 Task: Search one way flight ticket for 3 adults, 3 children in business from Eagle/vail: Eagle County Regional Airport to Gillette: Gillette Campbell County Airport on 5-1-2023. Number of bags: 4 checked bags. Price is upto 108000. Outbound departure time preference is 19:30.
Action: Mouse moved to (199, 177)
Screenshot: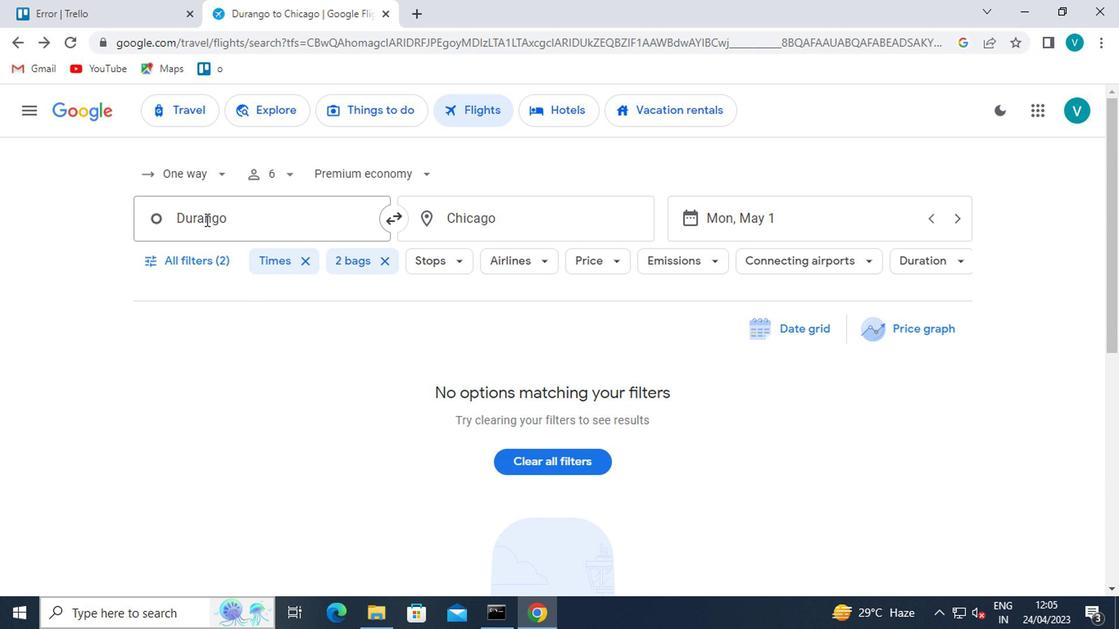 
Action: Mouse pressed left at (199, 177)
Screenshot: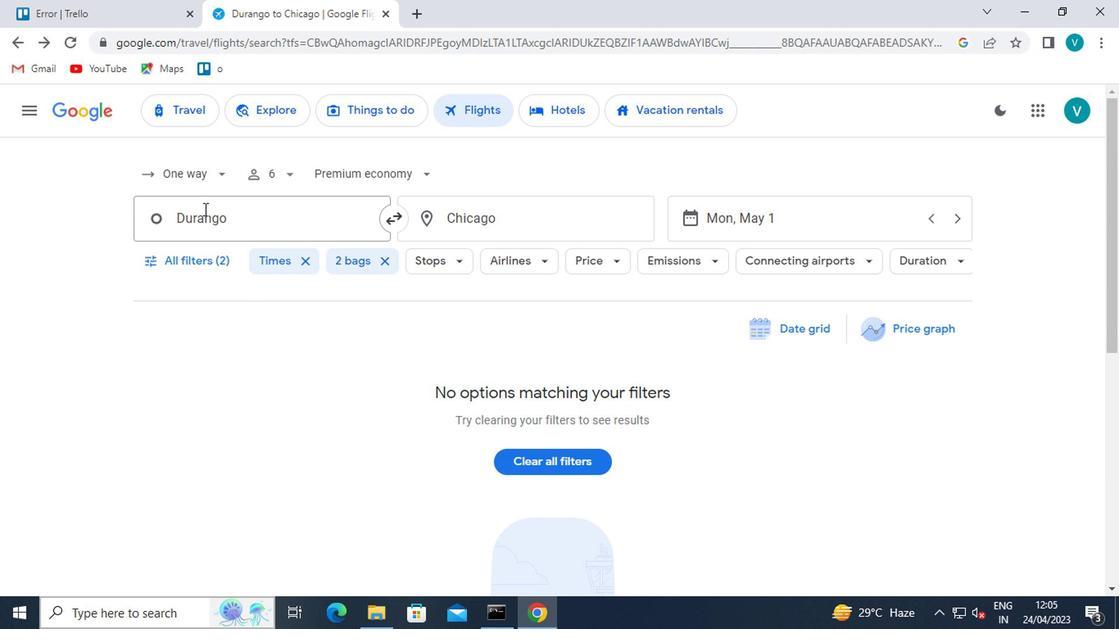 
Action: Mouse moved to (218, 246)
Screenshot: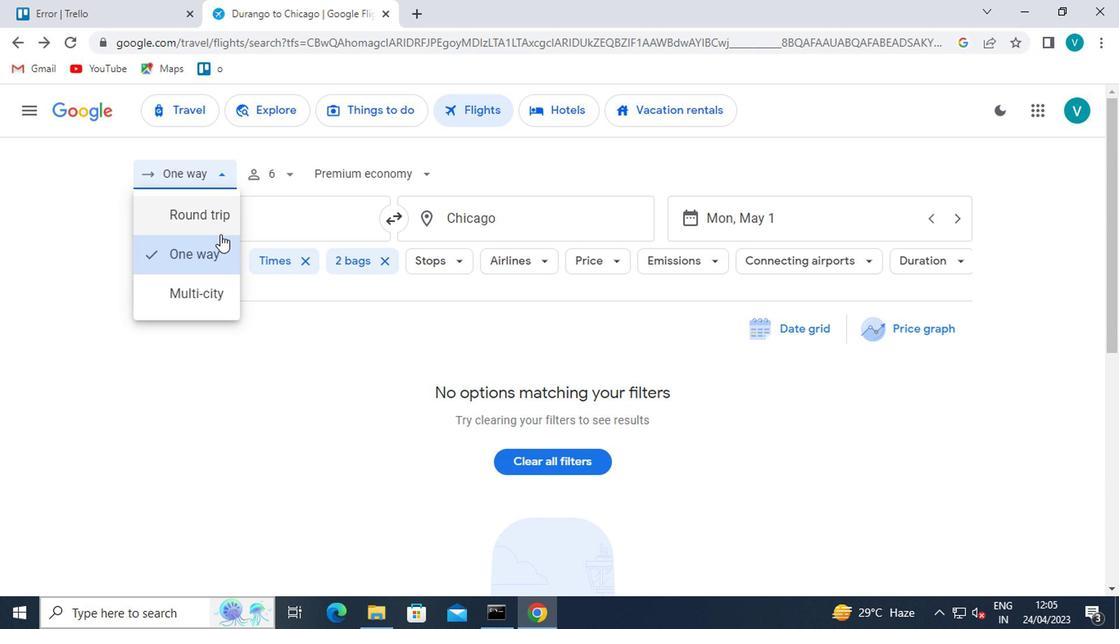 
Action: Mouse pressed left at (218, 246)
Screenshot: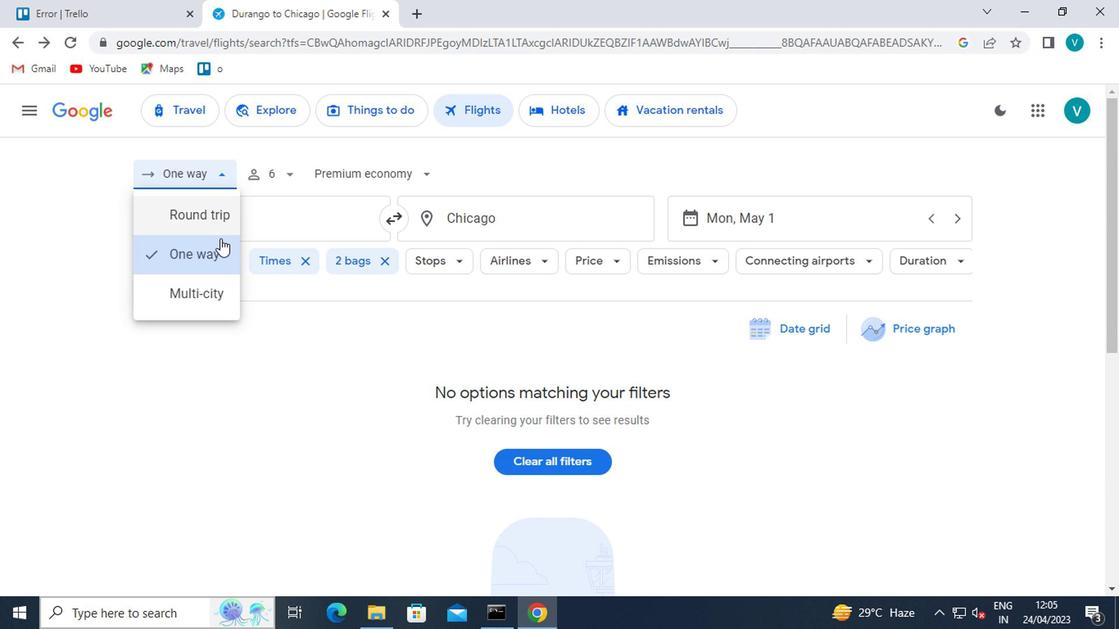 
Action: Mouse moved to (275, 170)
Screenshot: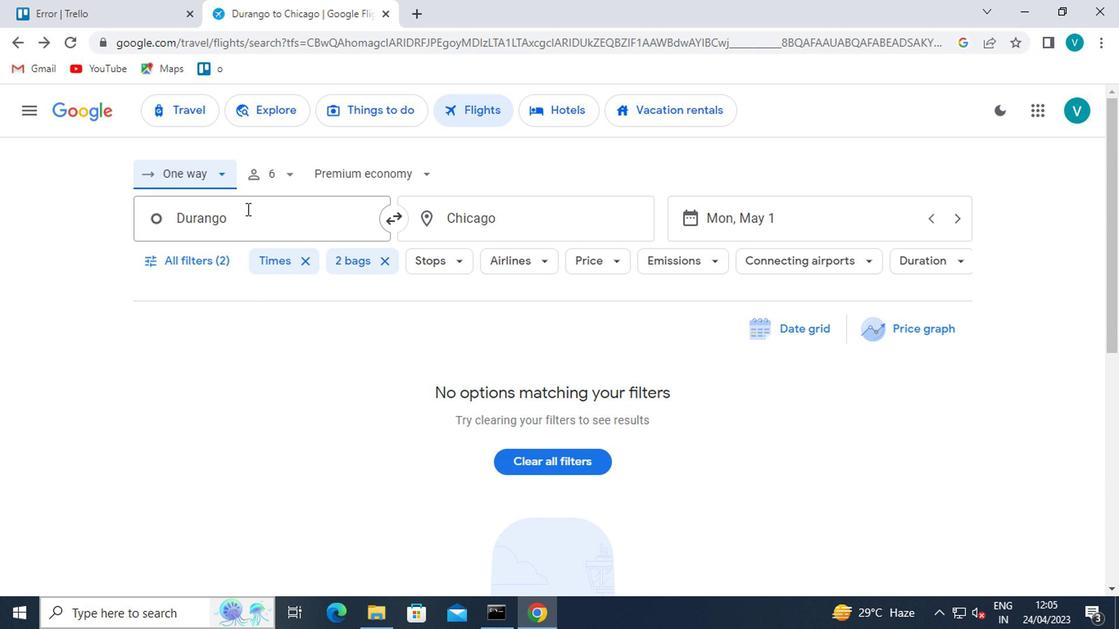 
Action: Mouse pressed left at (275, 170)
Screenshot: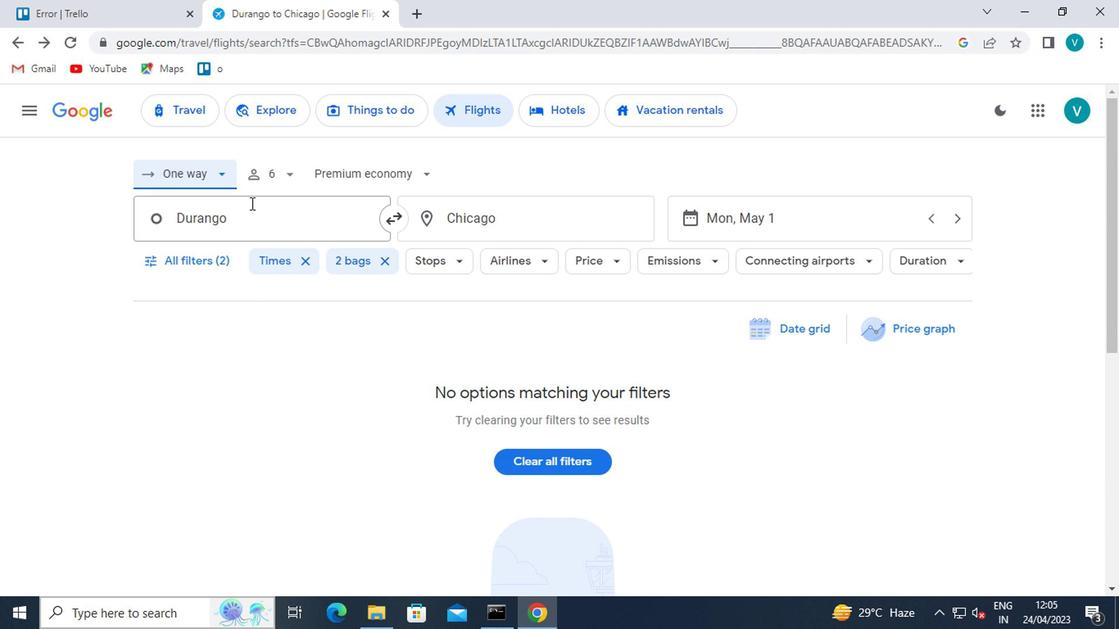 
Action: Mouse moved to (351, 212)
Screenshot: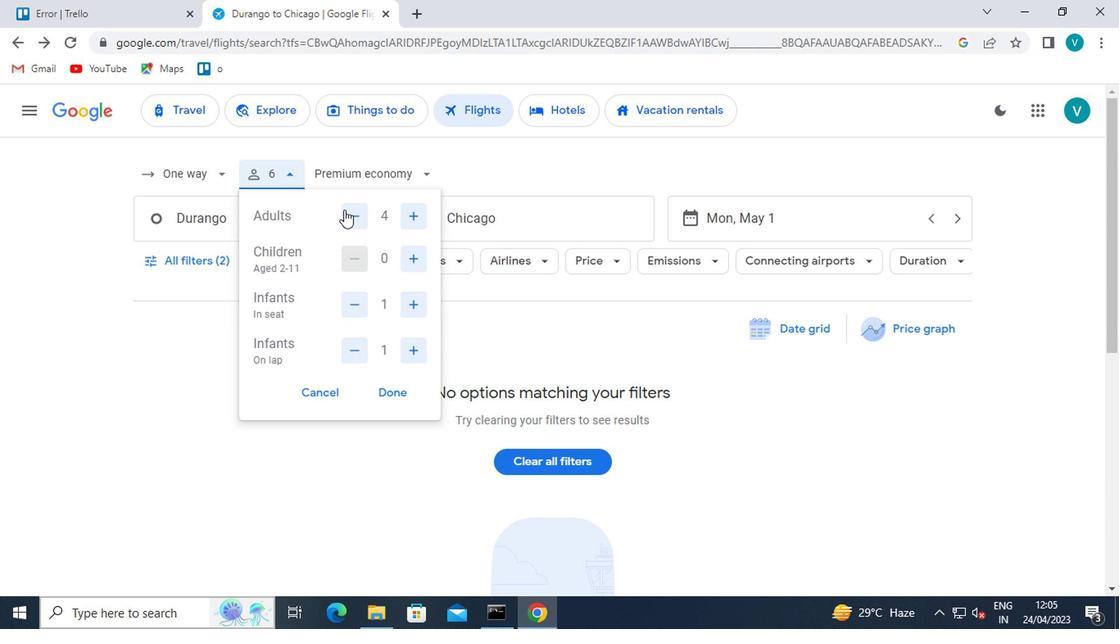 
Action: Mouse pressed left at (351, 212)
Screenshot: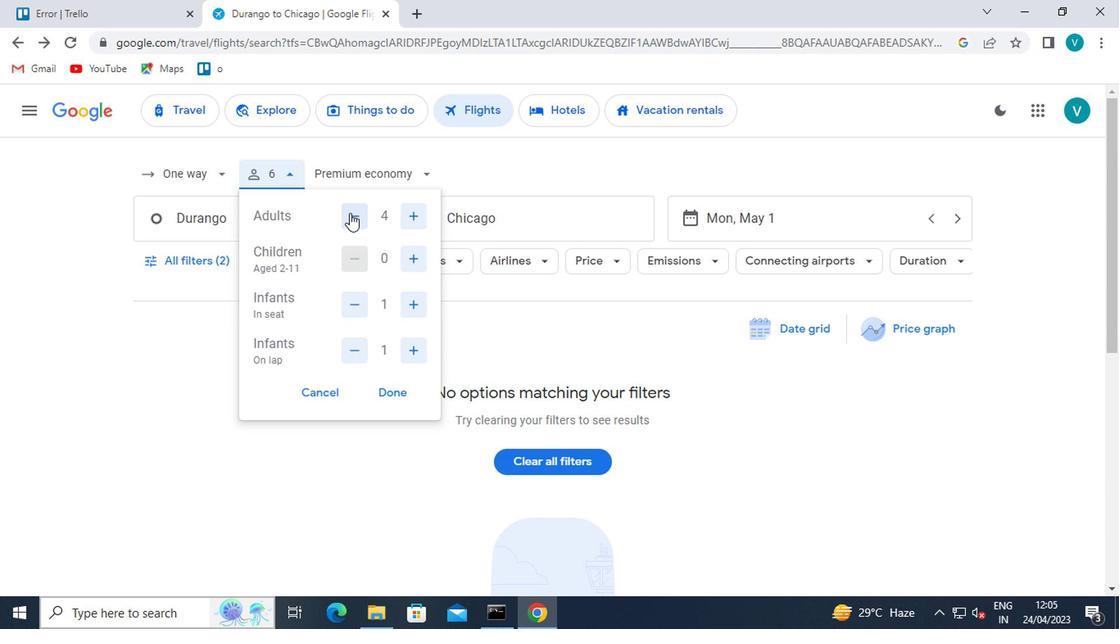 
Action: Mouse moved to (409, 255)
Screenshot: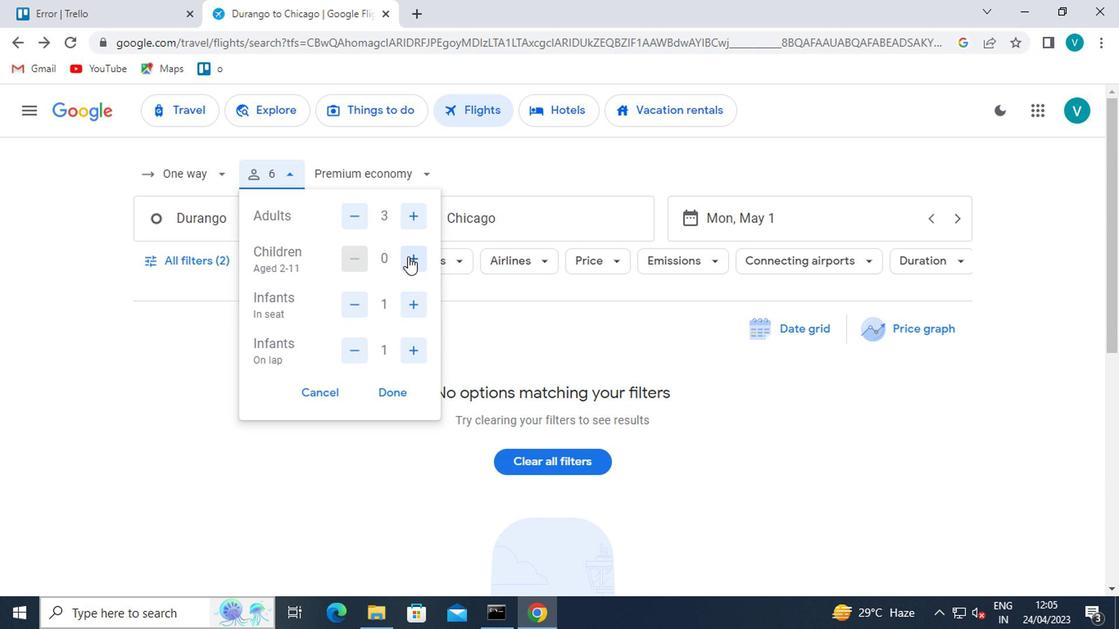 
Action: Mouse pressed left at (409, 255)
Screenshot: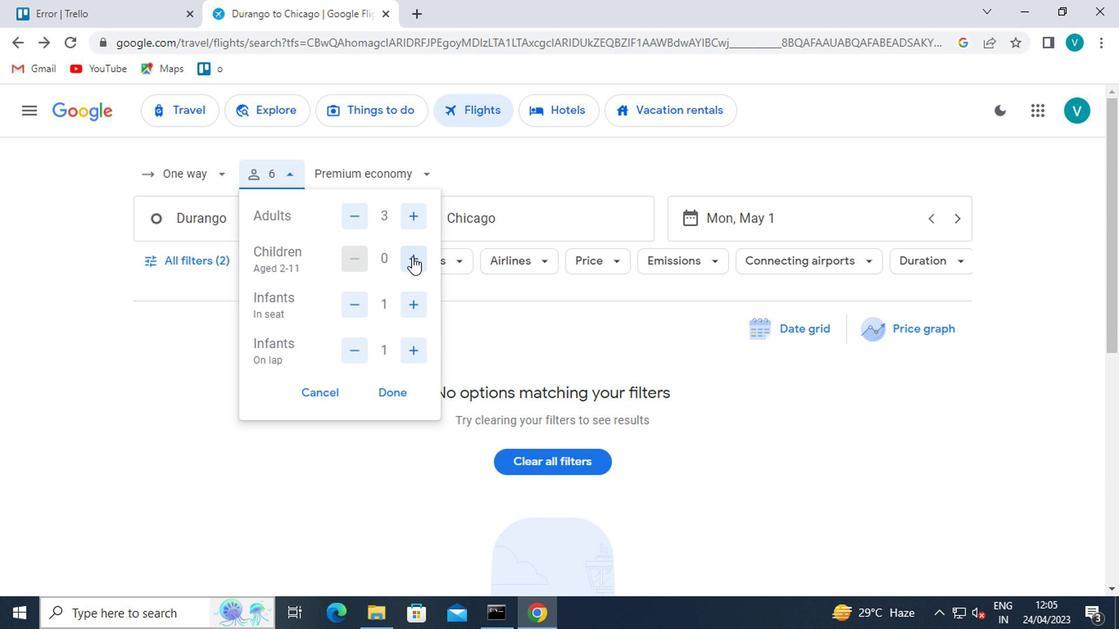 
Action: Mouse pressed left at (409, 255)
Screenshot: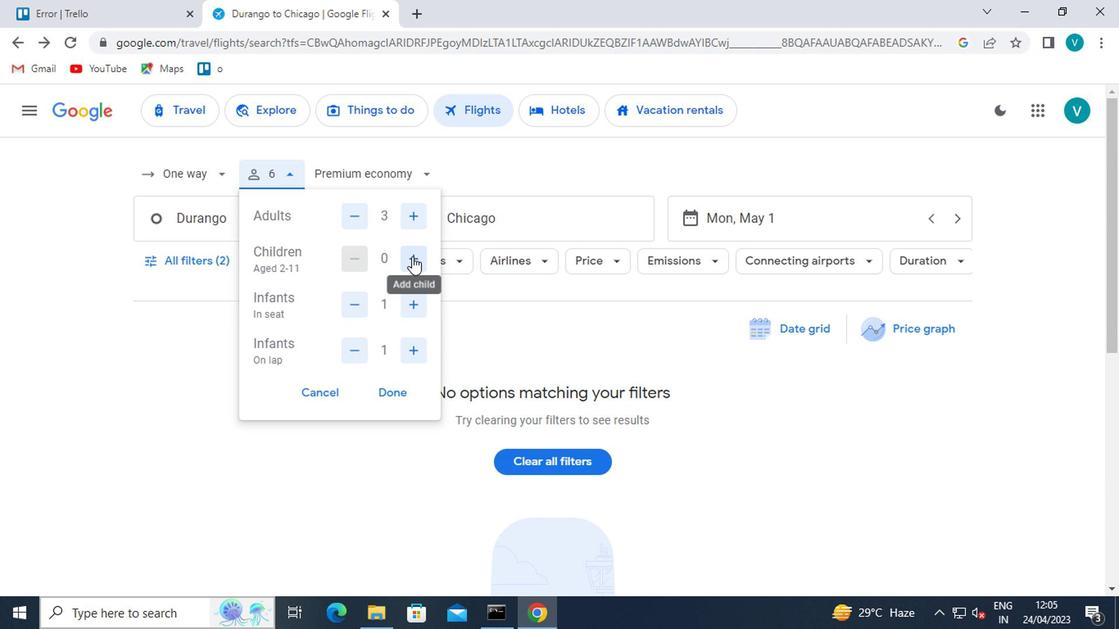 
Action: Mouse pressed left at (409, 255)
Screenshot: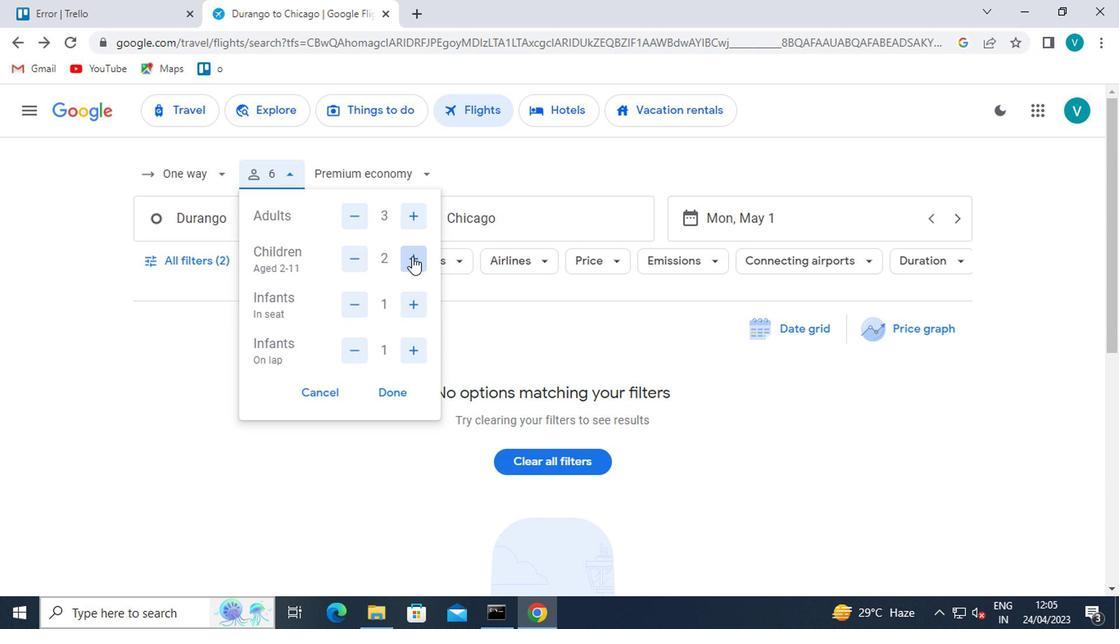 
Action: Mouse moved to (351, 304)
Screenshot: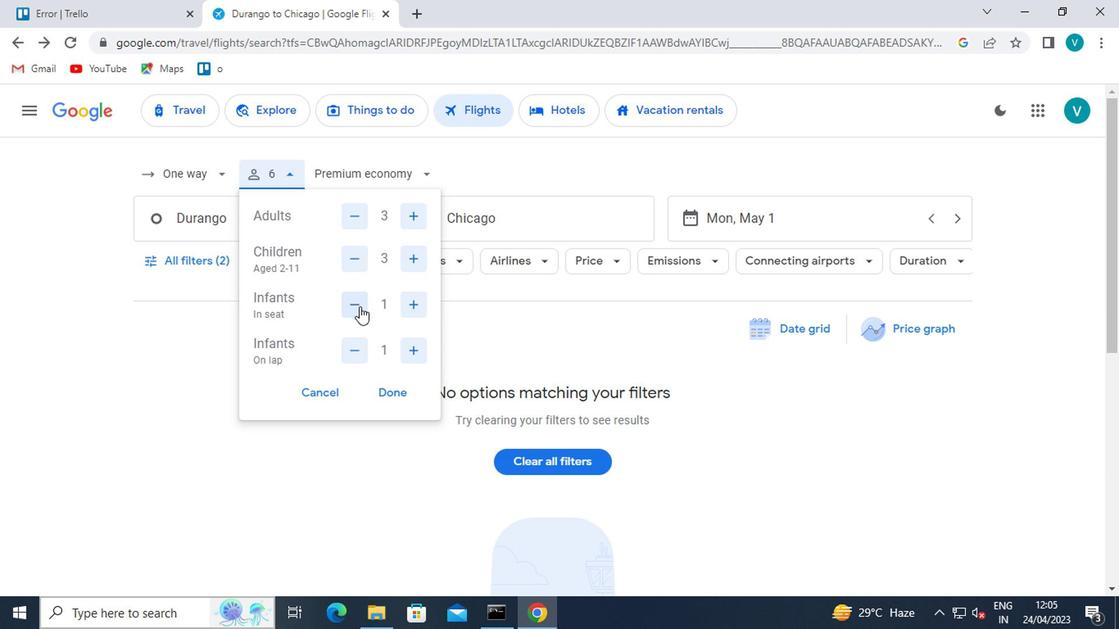 
Action: Mouse pressed left at (351, 304)
Screenshot: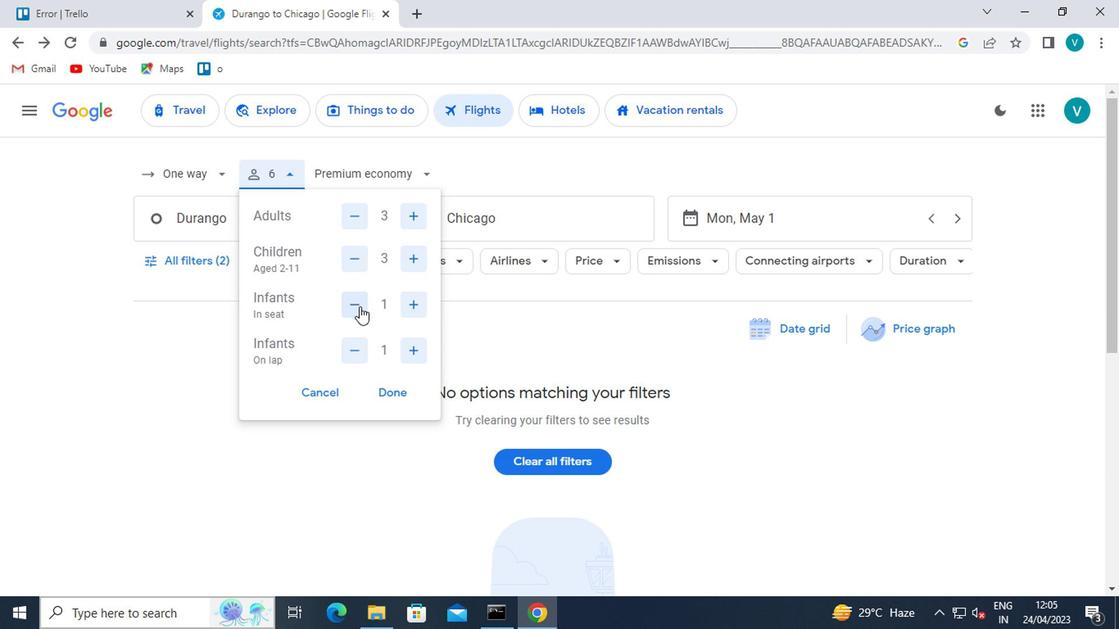 
Action: Mouse moved to (354, 352)
Screenshot: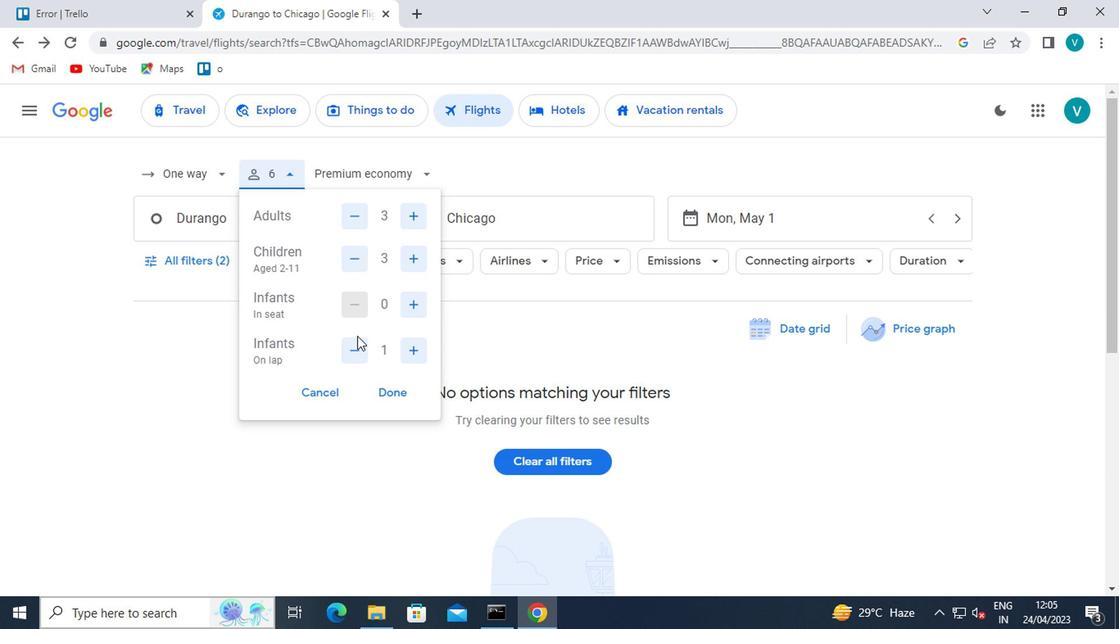 
Action: Mouse pressed left at (354, 352)
Screenshot: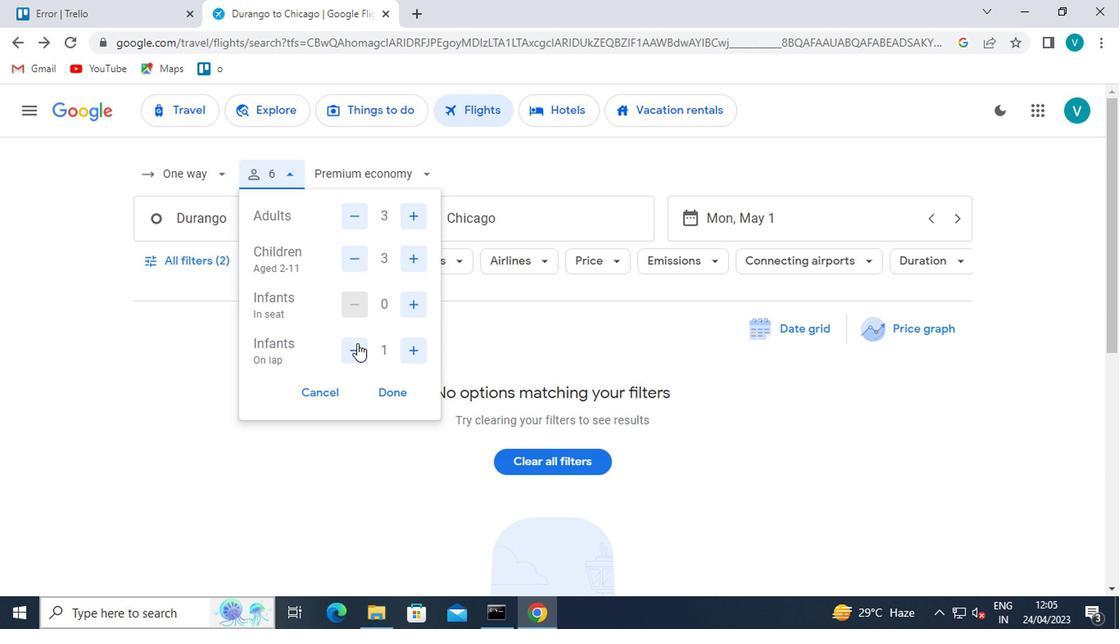 
Action: Mouse moved to (406, 184)
Screenshot: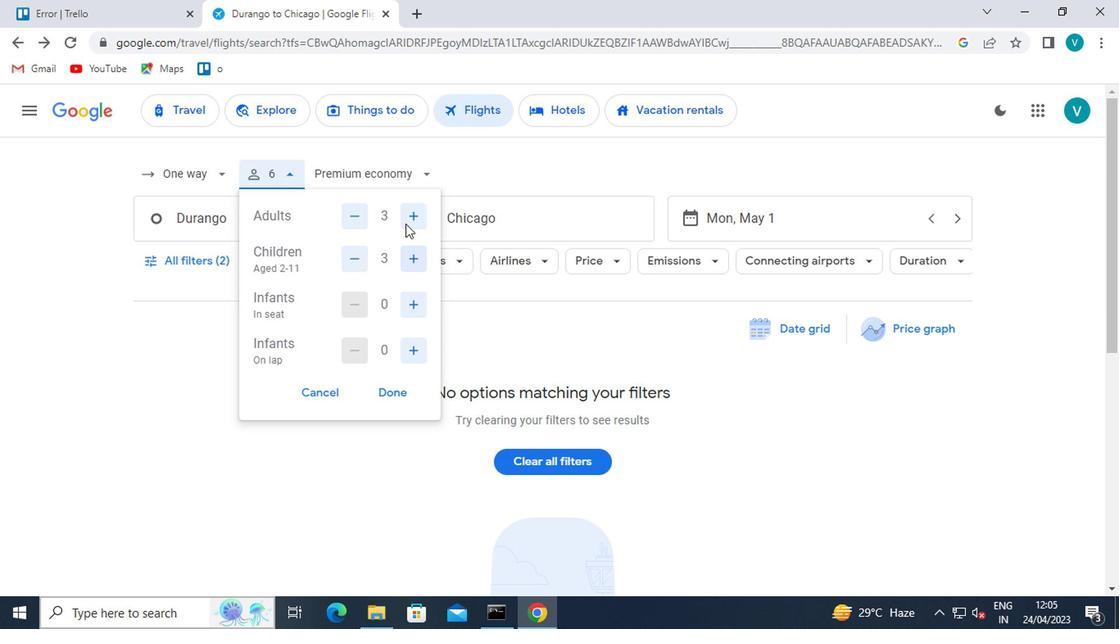 
Action: Mouse pressed left at (406, 184)
Screenshot: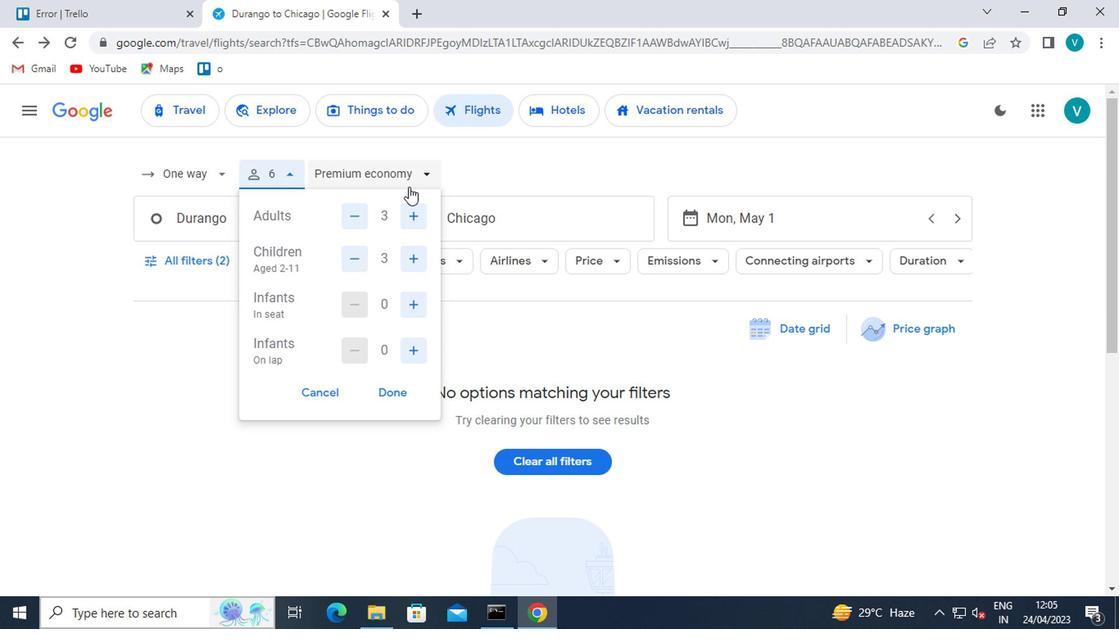 
Action: Mouse moved to (395, 289)
Screenshot: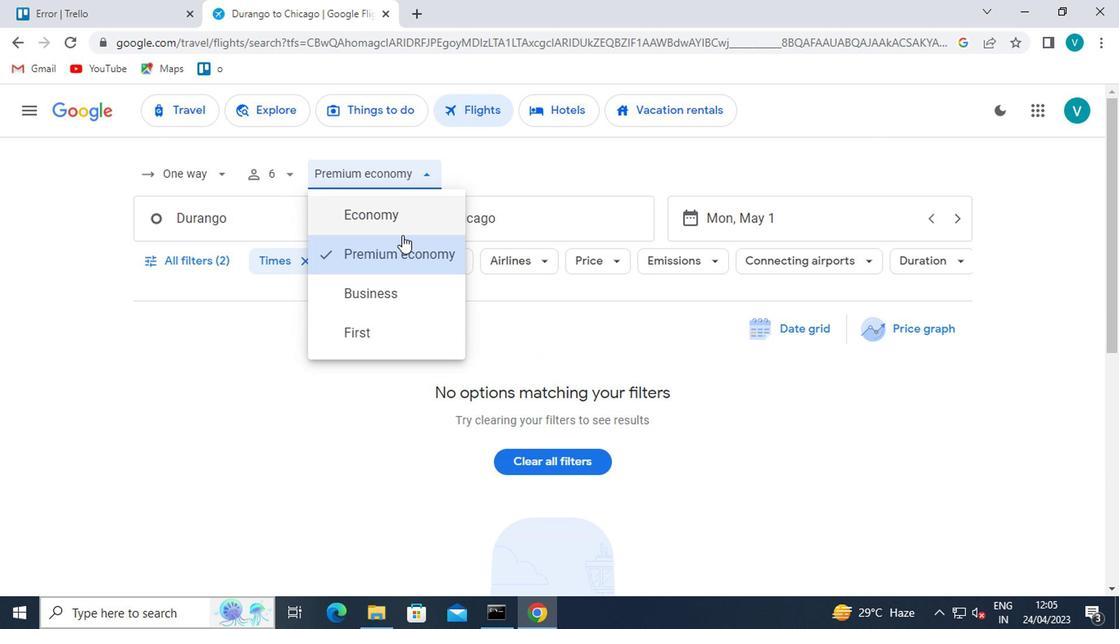 
Action: Mouse pressed left at (395, 289)
Screenshot: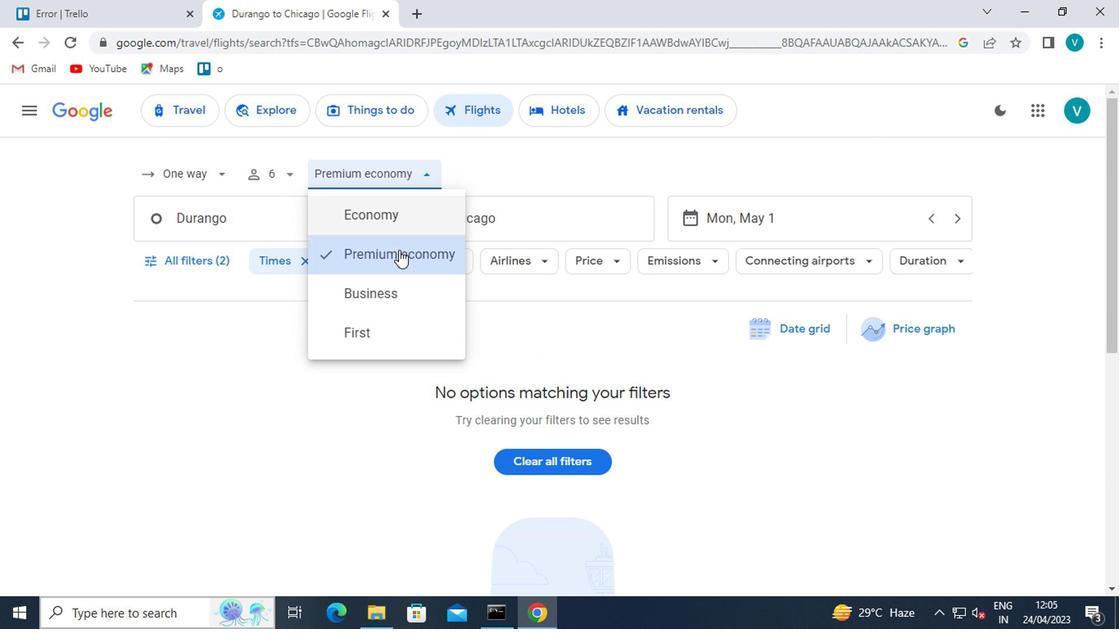 
Action: Mouse moved to (313, 234)
Screenshot: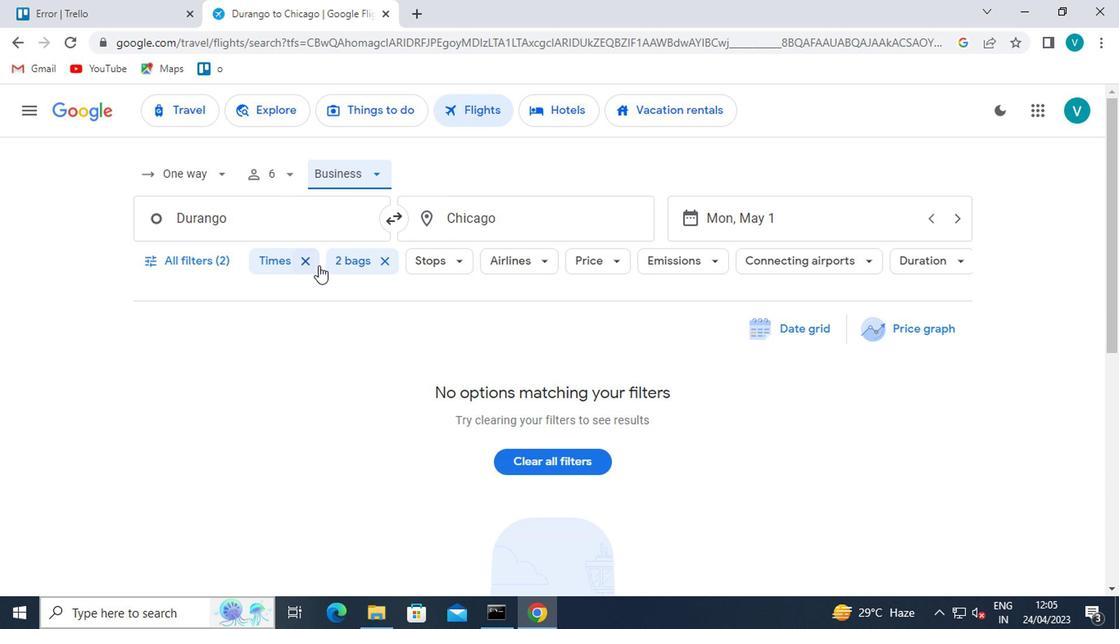 
Action: Mouse pressed left at (313, 234)
Screenshot: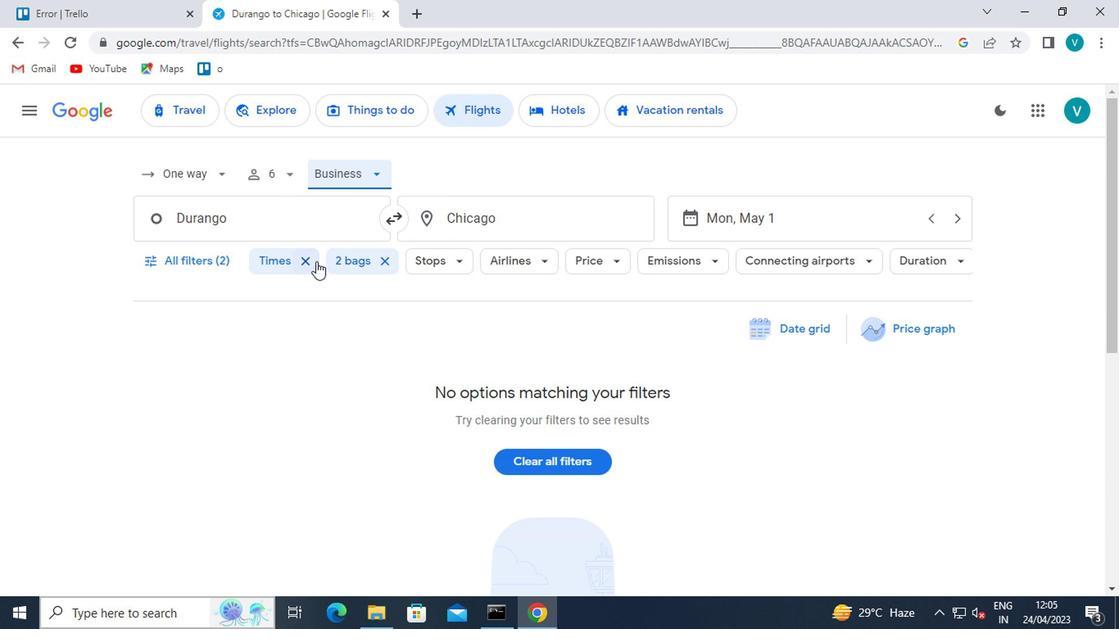 
Action: Key pressed <Key.shift>EAGLE
Screenshot: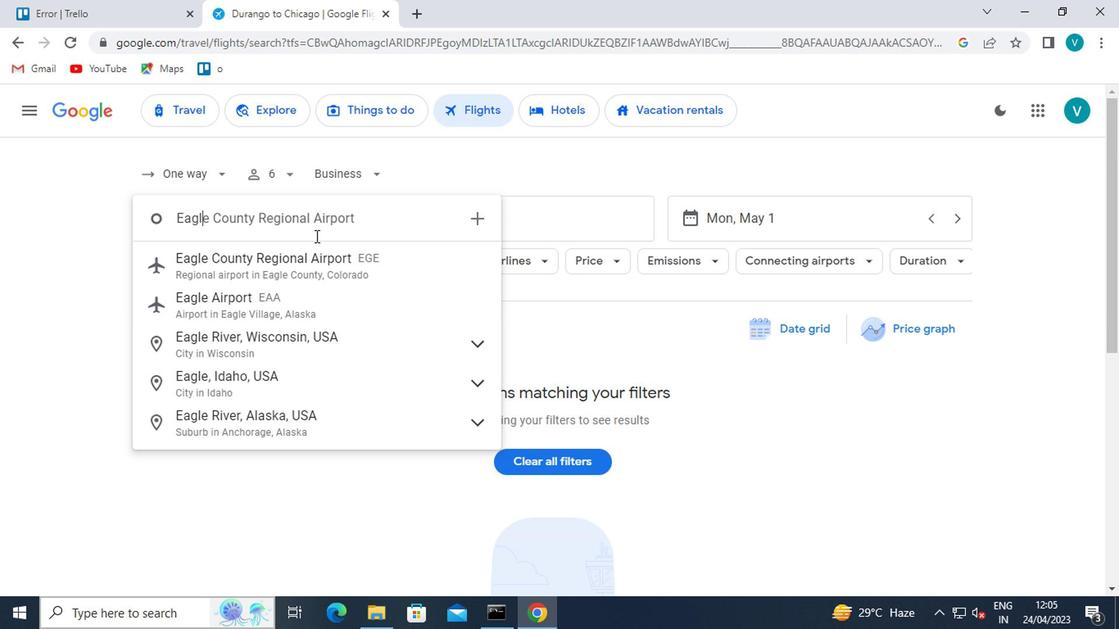 
Action: Mouse moved to (313, 264)
Screenshot: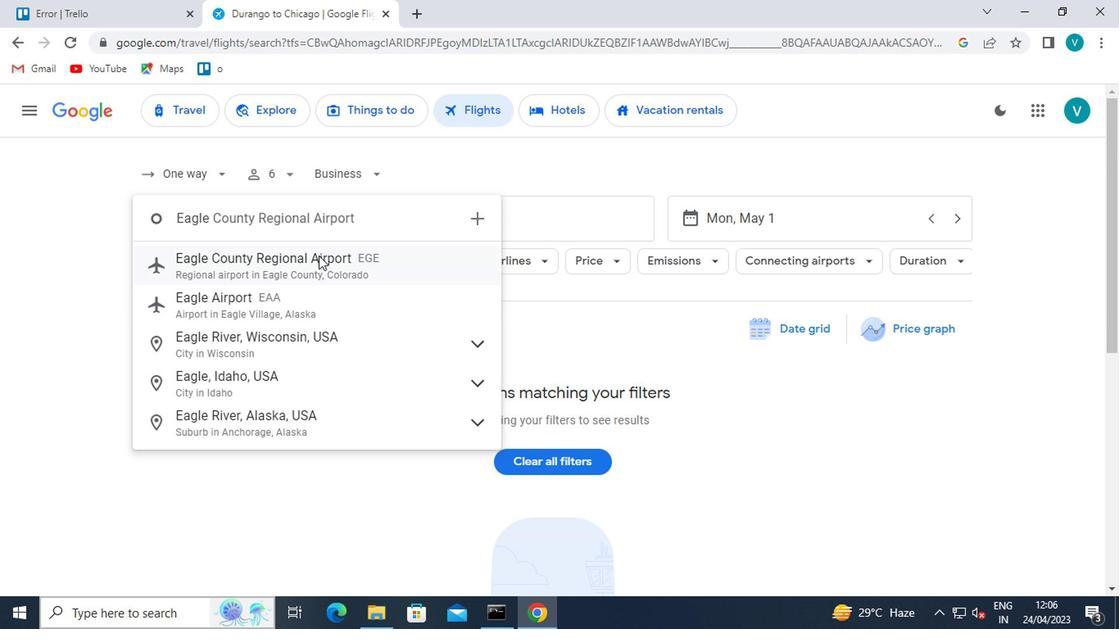 
Action: Mouse pressed left at (313, 264)
Screenshot: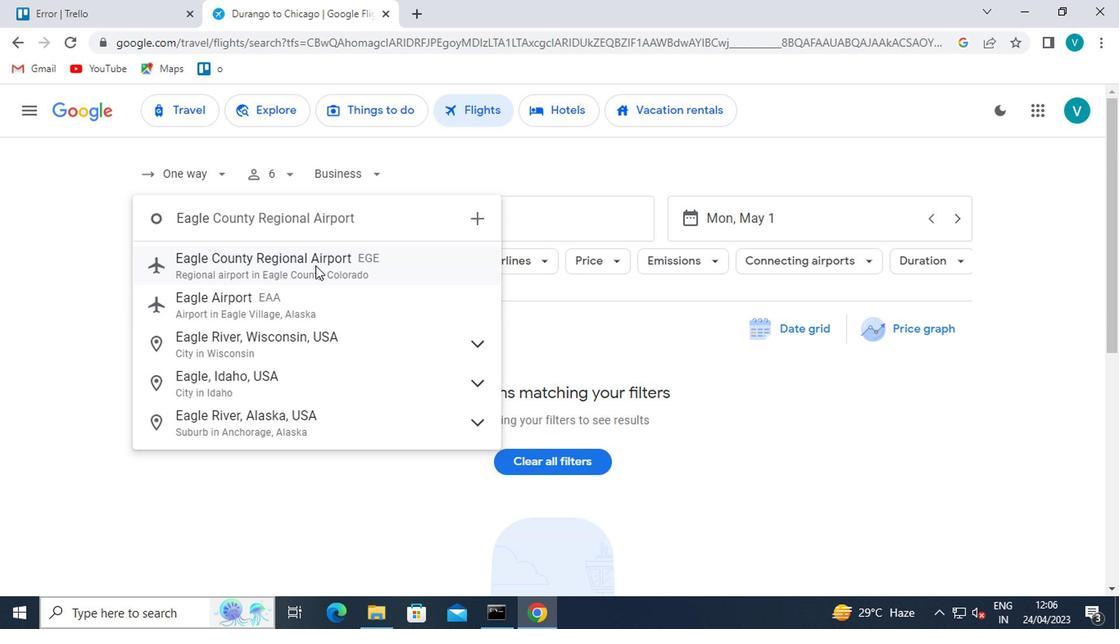 
Action: Mouse moved to (531, 218)
Screenshot: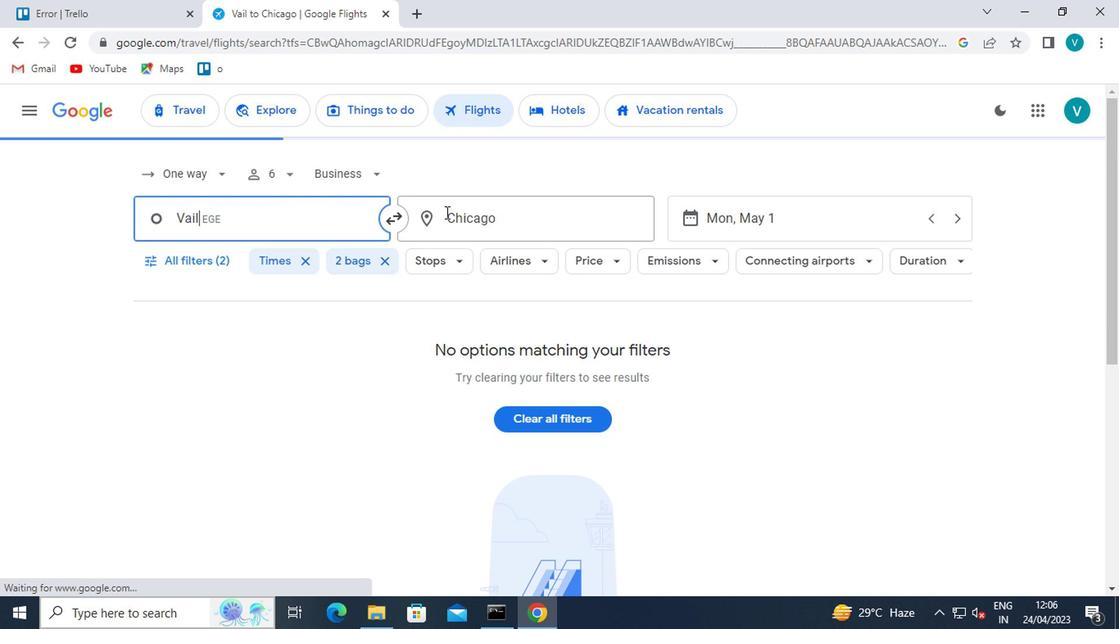 
Action: Mouse pressed left at (531, 218)
Screenshot: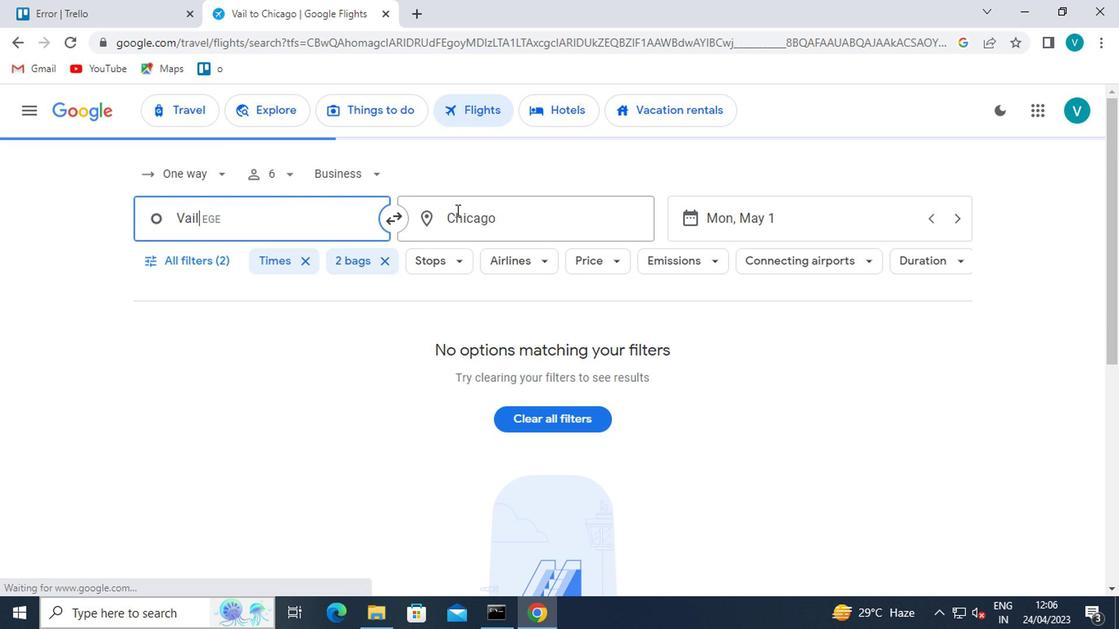 
Action: Key pressed <Key.shift>GILLETTE
Screenshot: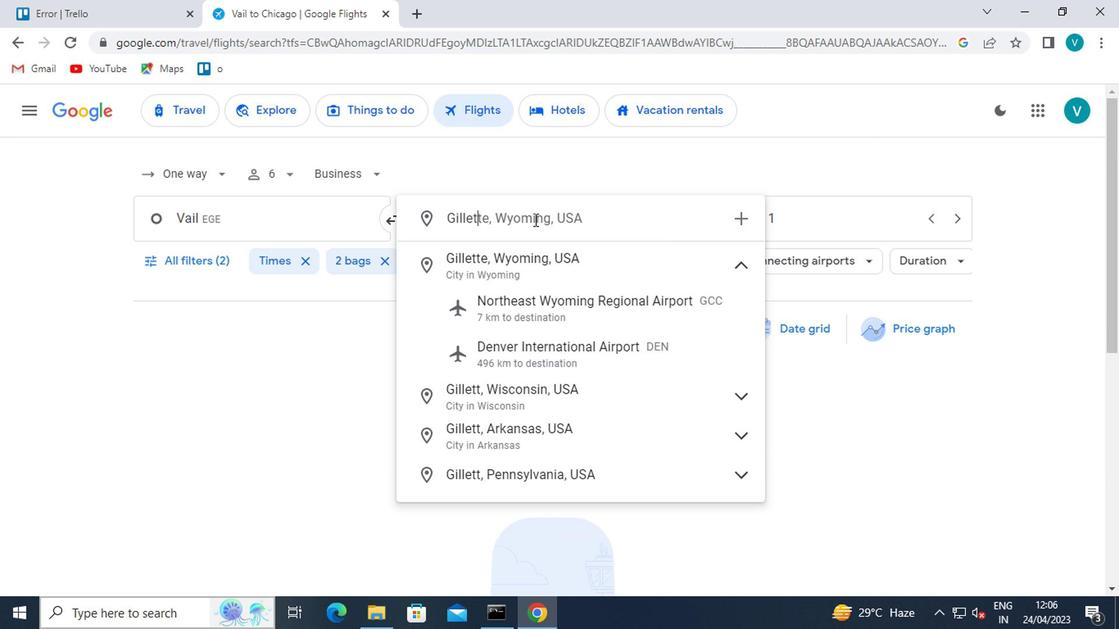 
Action: Mouse moved to (538, 224)
Screenshot: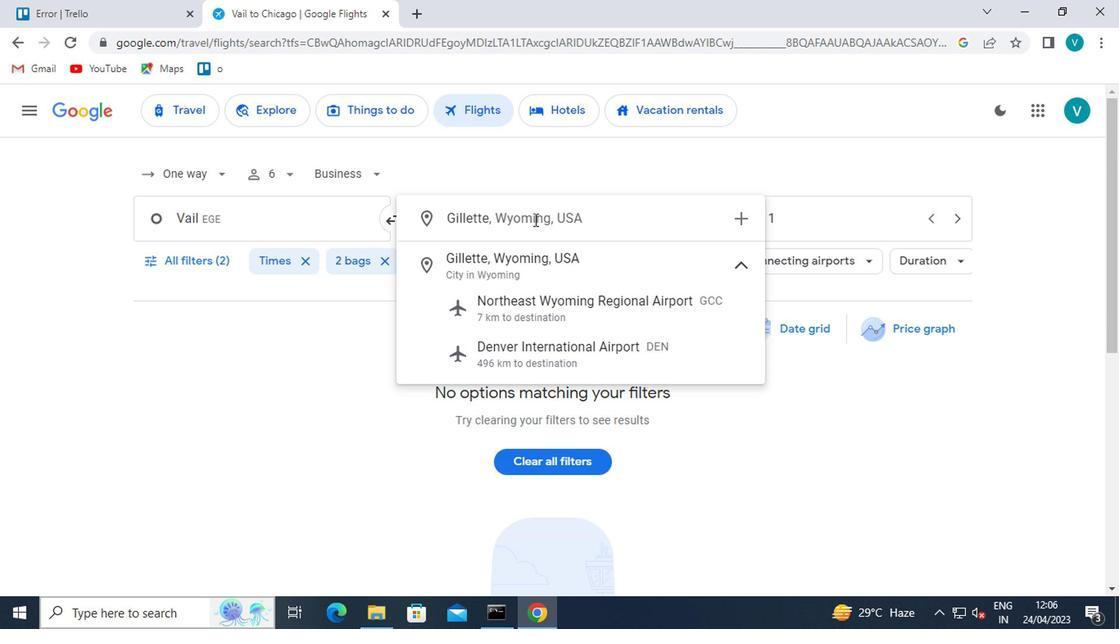 
Action: Key pressed <Key.enter>
Screenshot: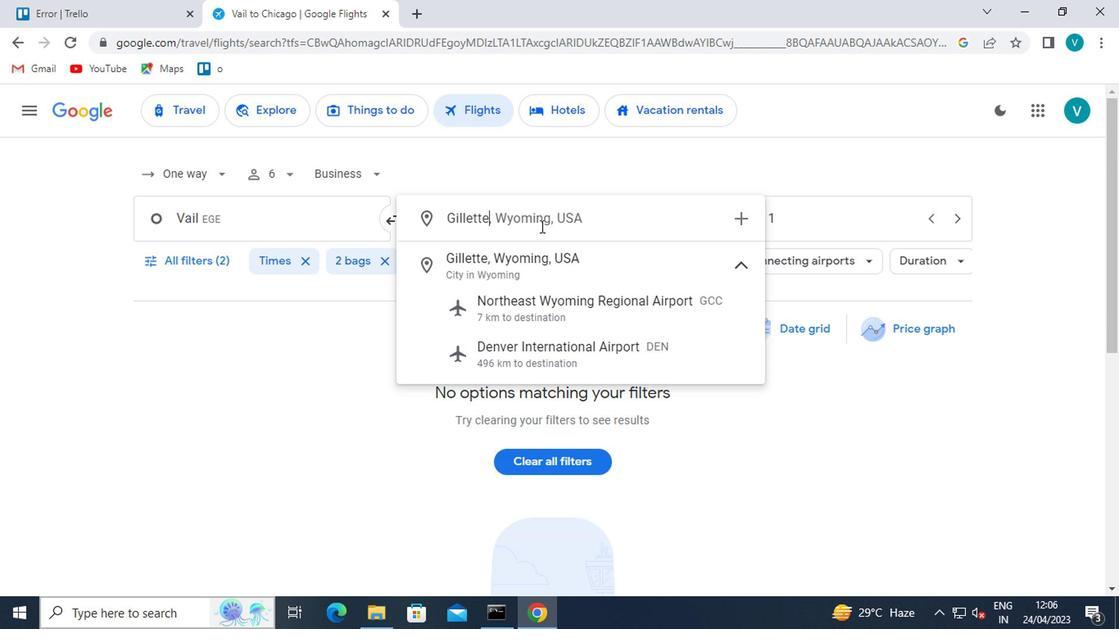 
Action: Mouse moved to (851, 239)
Screenshot: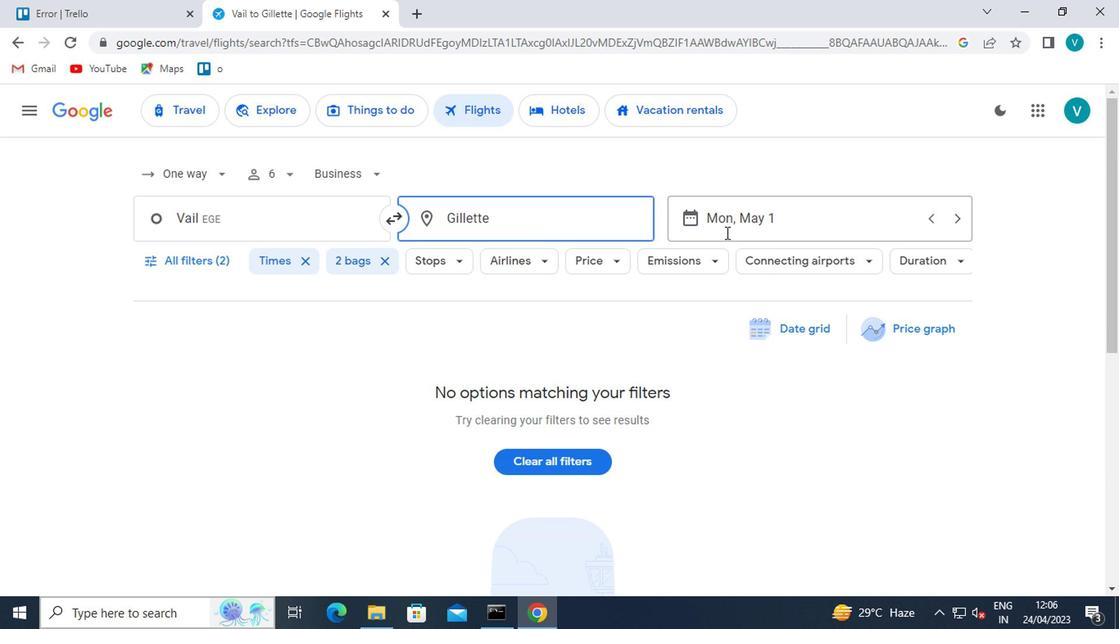 
Action: Mouse pressed left at (851, 239)
Screenshot: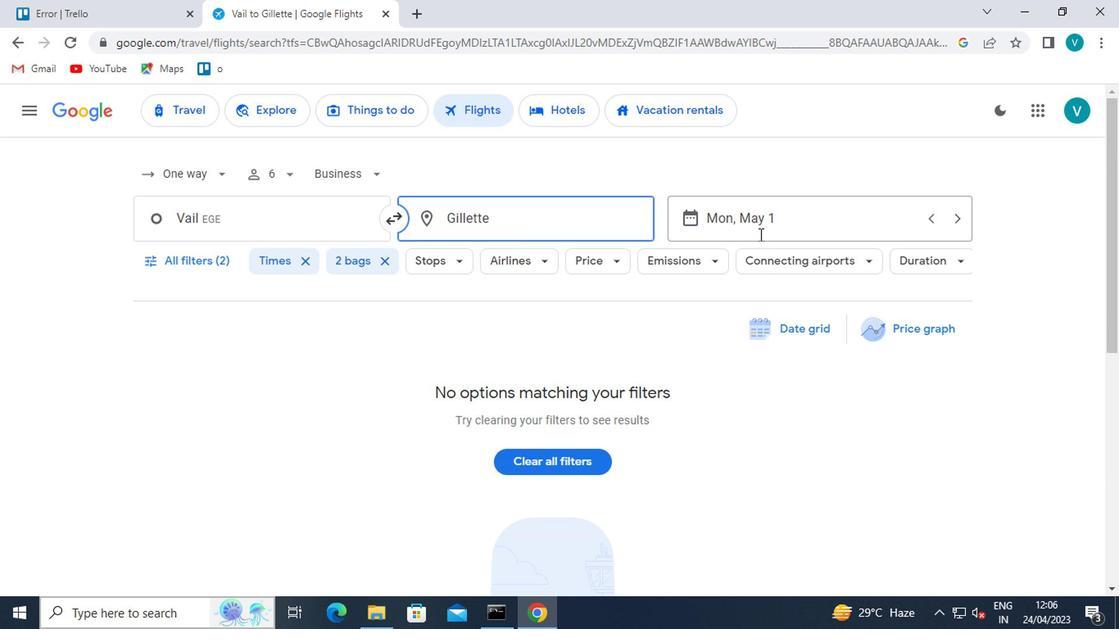 
Action: Mouse moved to (727, 292)
Screenshot: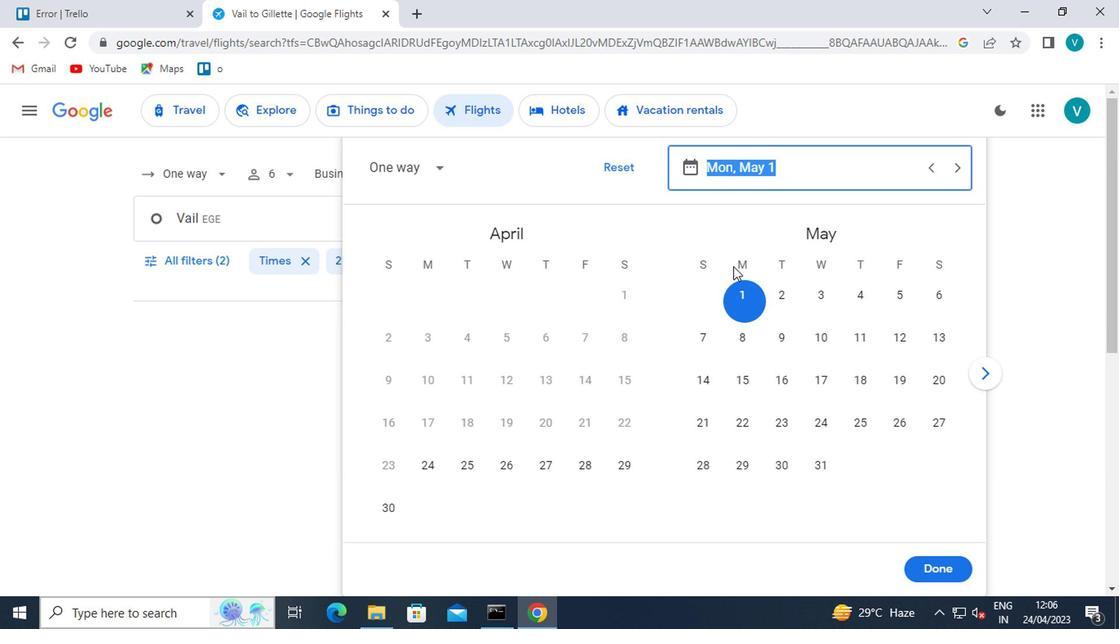 
Action: Mouse pressed left at (727, 292)
Screenshot: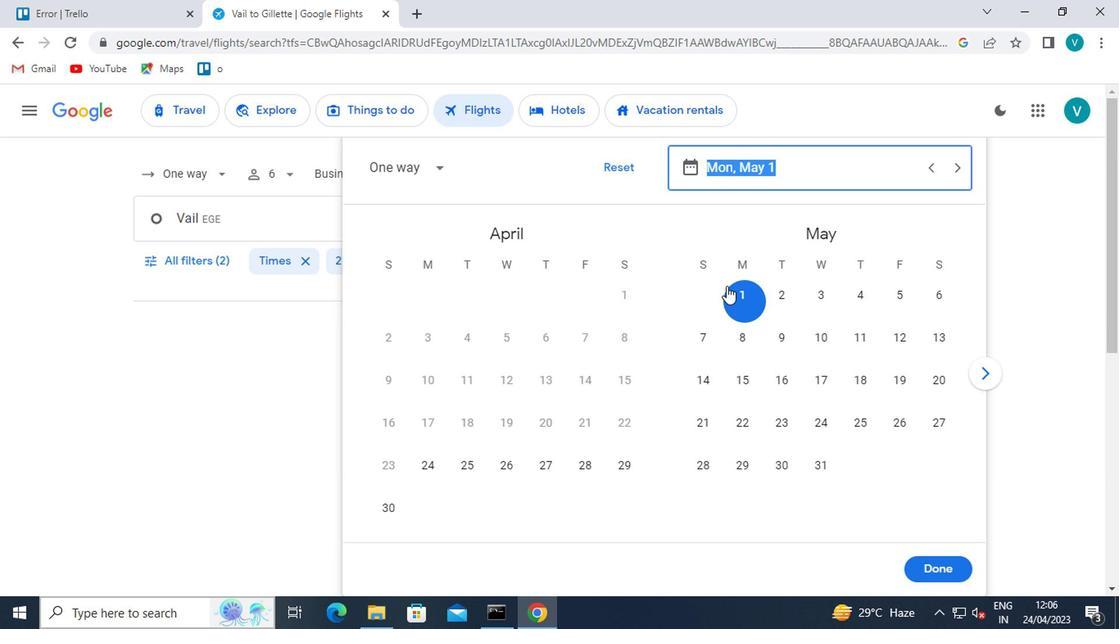 
Action: Mouse moved to (941, 577)
Screenshot: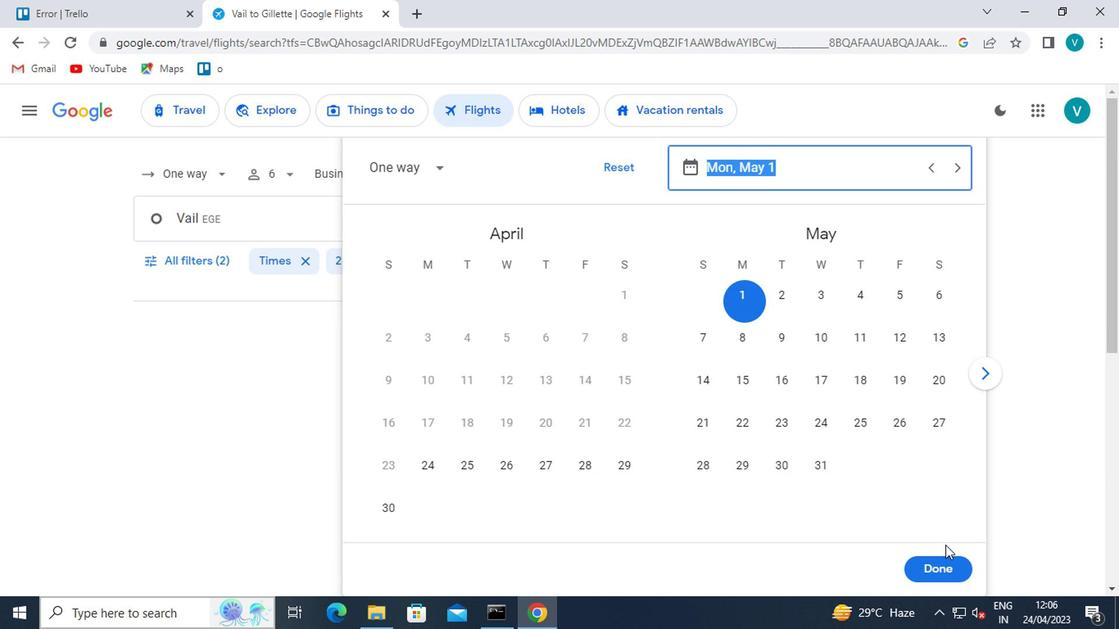 
Action: Mouse pressed left at (941, 577)
Screenshot: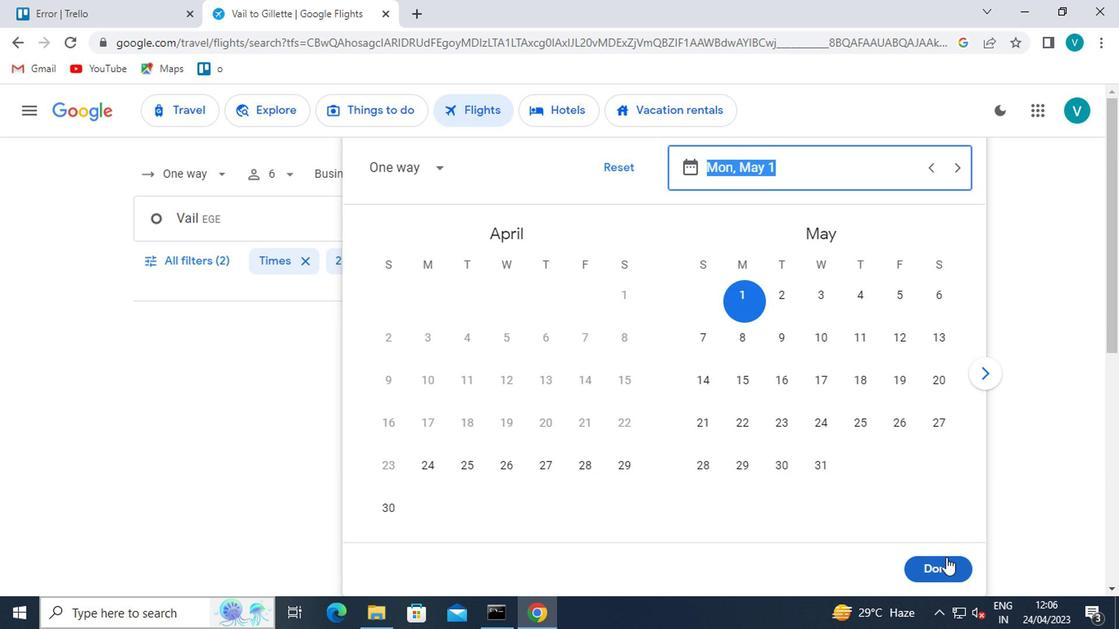 
Action: Mouse moved to (197, 258)
Screenshot: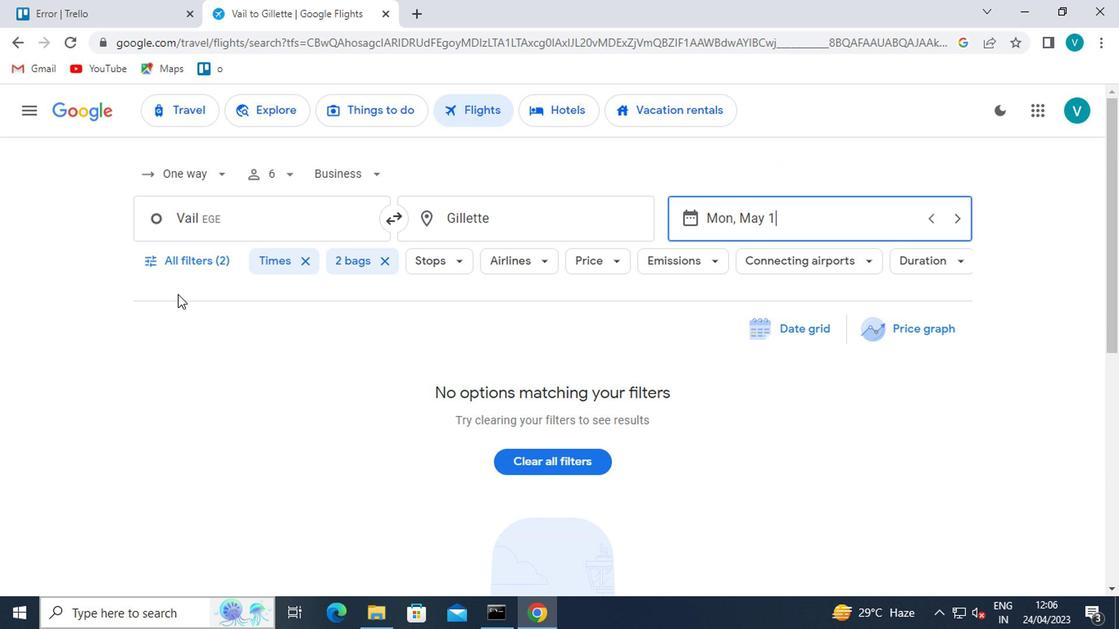
Action: Mouse pressed left at (197, 258)
Screenshot: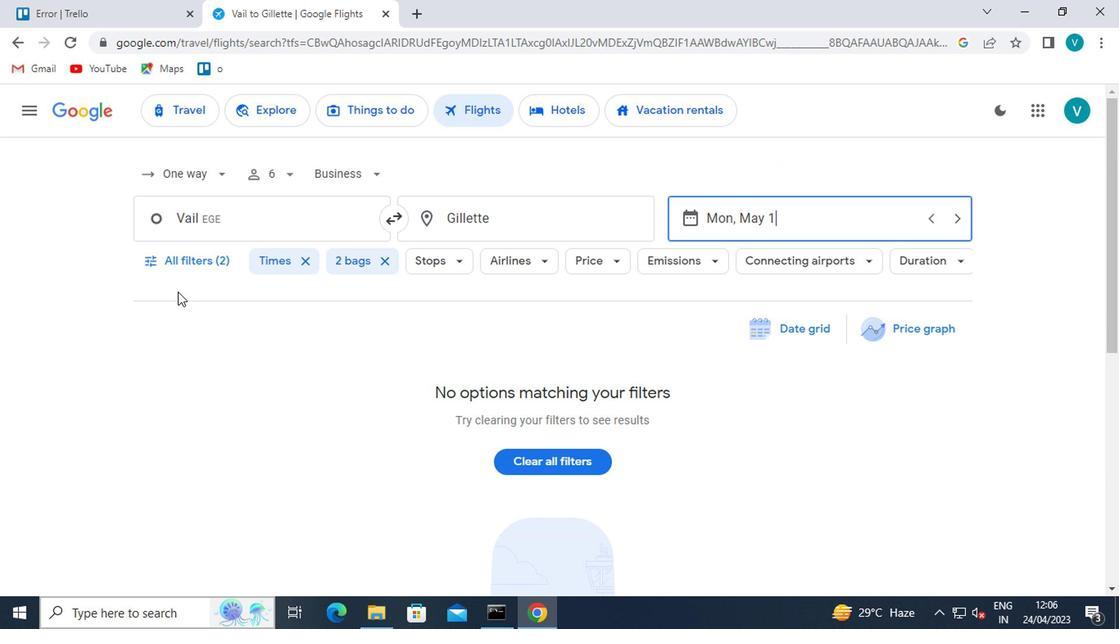 
Action: Mouse moved to (291, 394)
Screenshot: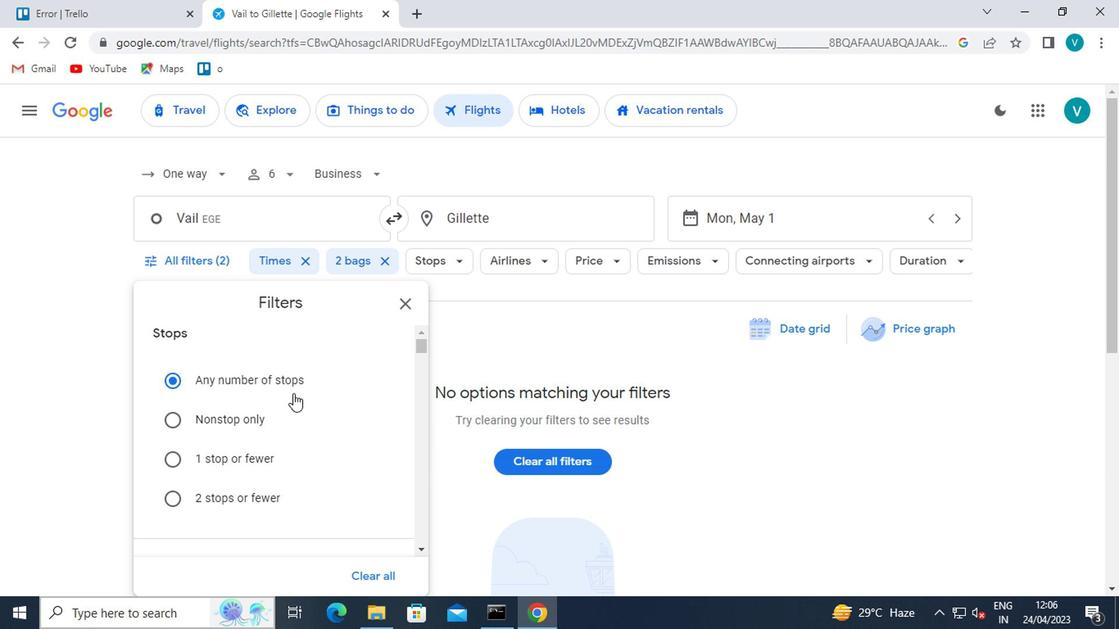 
Action: Mouse scrolled (291, 393) with delta (0, -1)
Screenshot: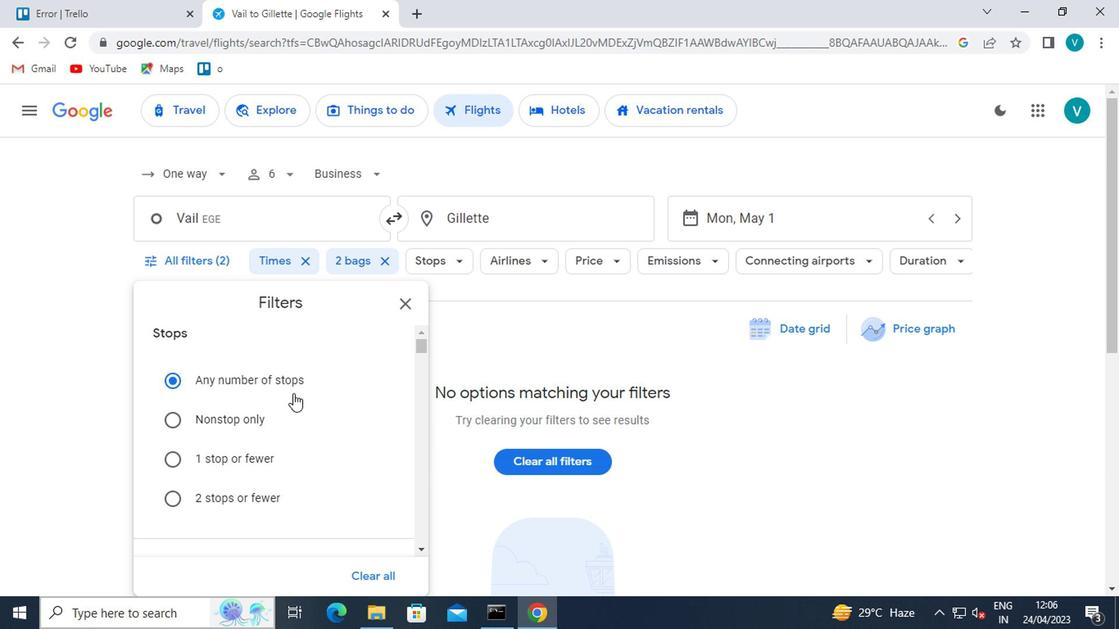 
Action: Mouse moved to (293, 394)
Screenshot: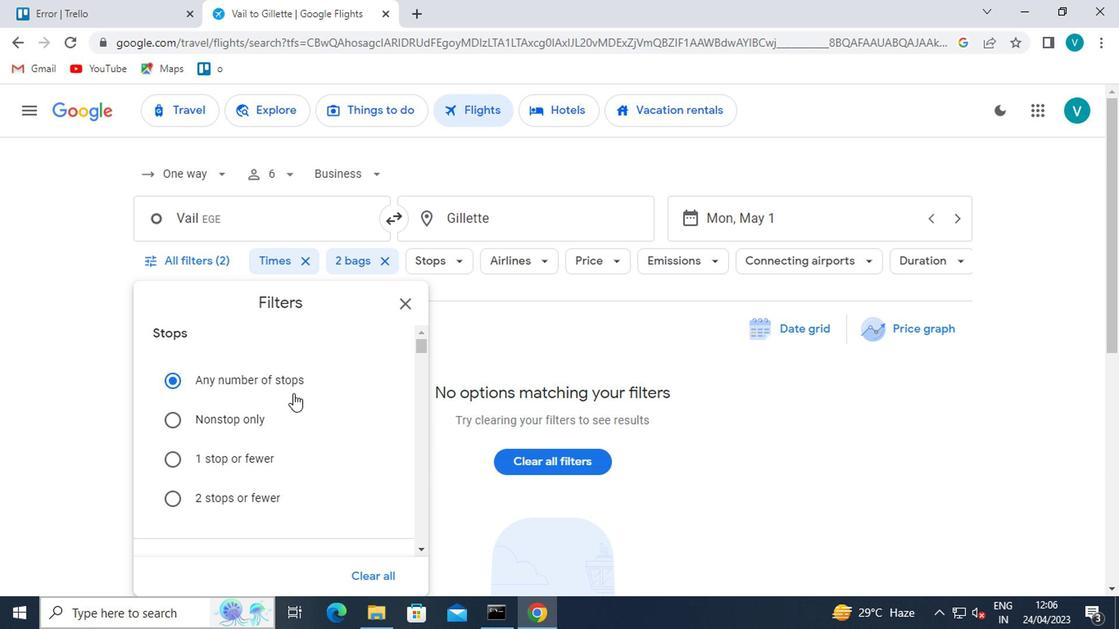 
Action: Mouse scrolled (293, 393) with delta (0, -1)
Screenshot: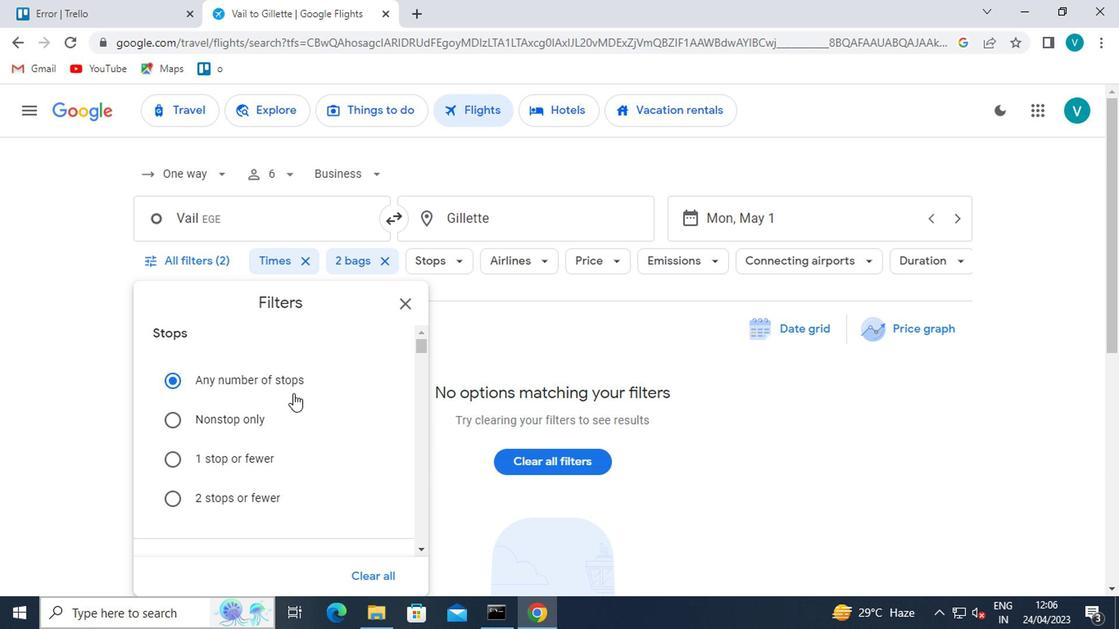 
Action: Mouse moved to (295, 394)
Screenshot: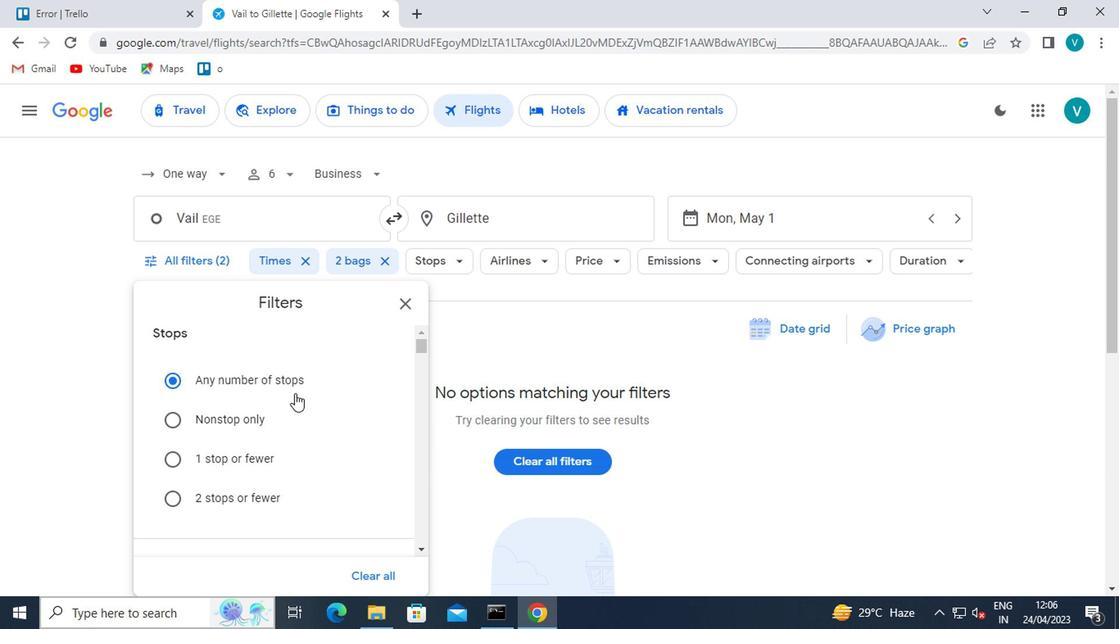 
Action: Mouse scrolled (295, 393) with delta (0, -1)
Screenshot: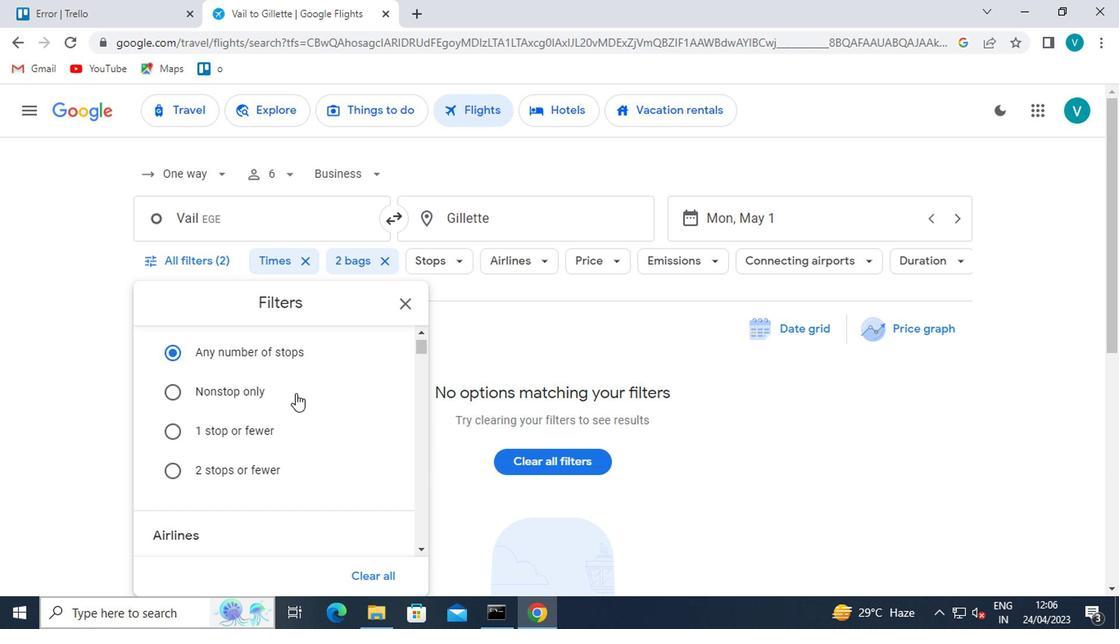 
Action: Mouse moved to (297, 394)
Screenshot: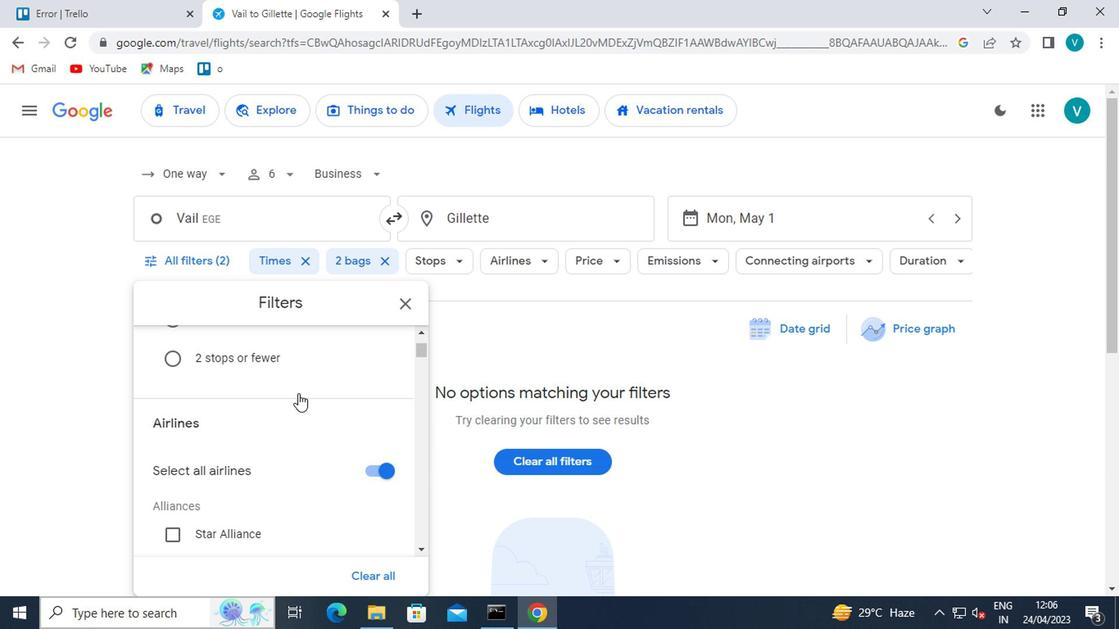 
Action: Mouse scrolled (297, 393) with delta (0, -1)
Screenshot: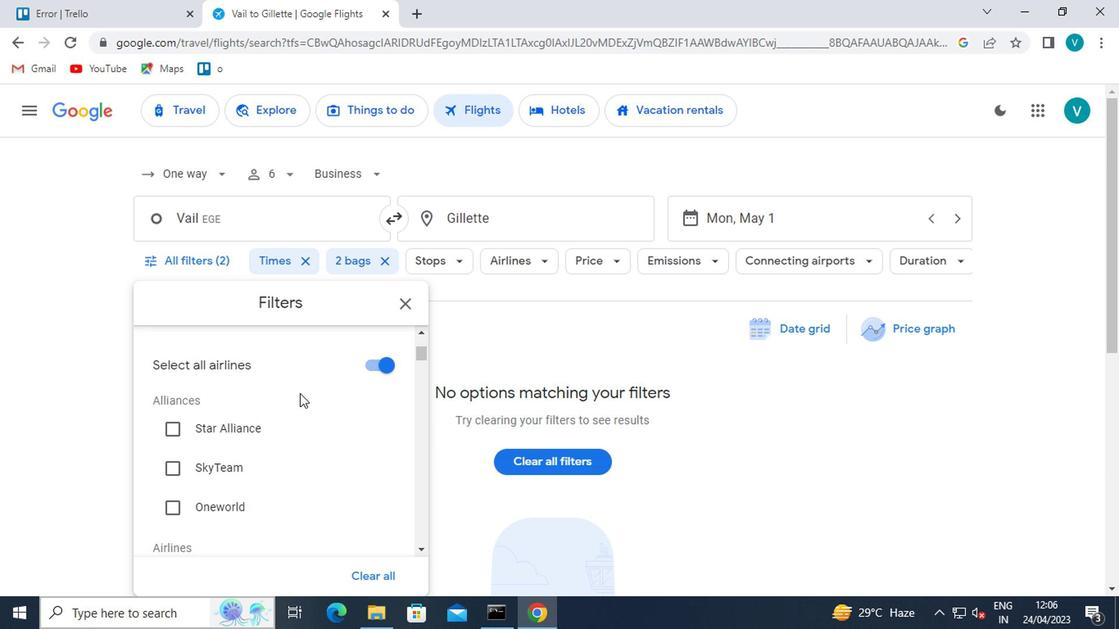 
Action: Mouse moved to (298, 394)
Screenshot: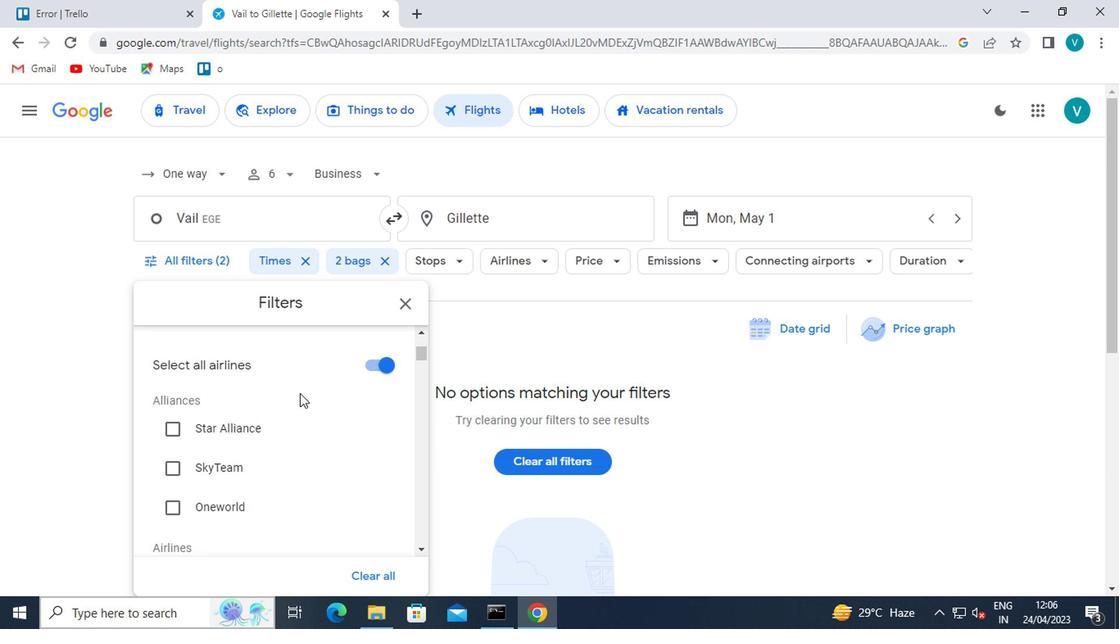 
Action: Mouse scrolled (298, 393) with delta (0, -1)
Screenshot: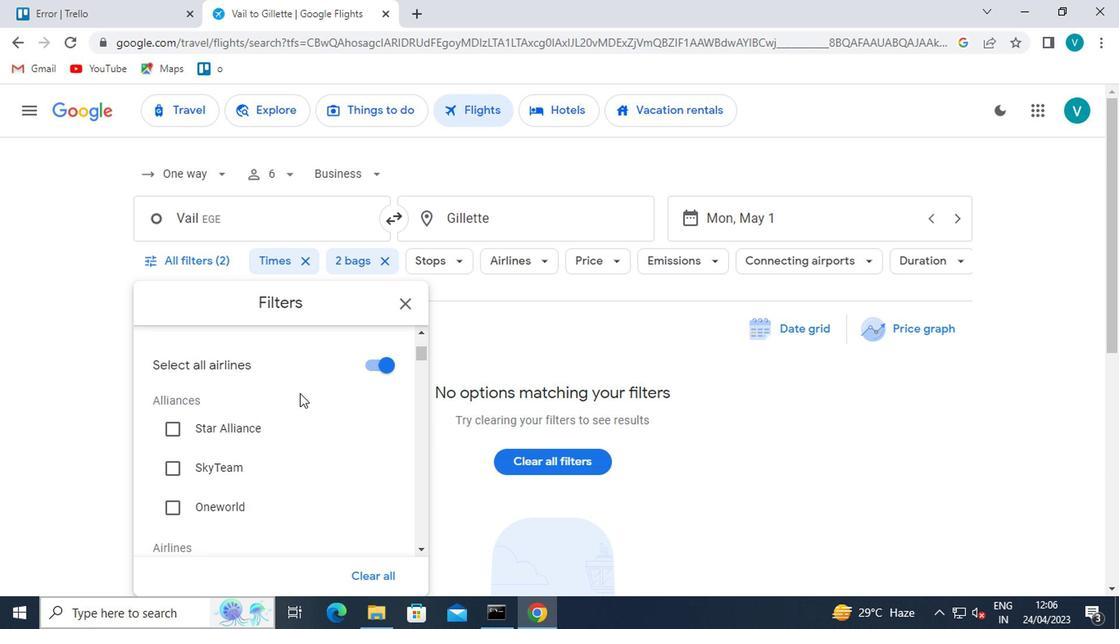 
Action: Mouse moved to (300, 393)
Screenshot: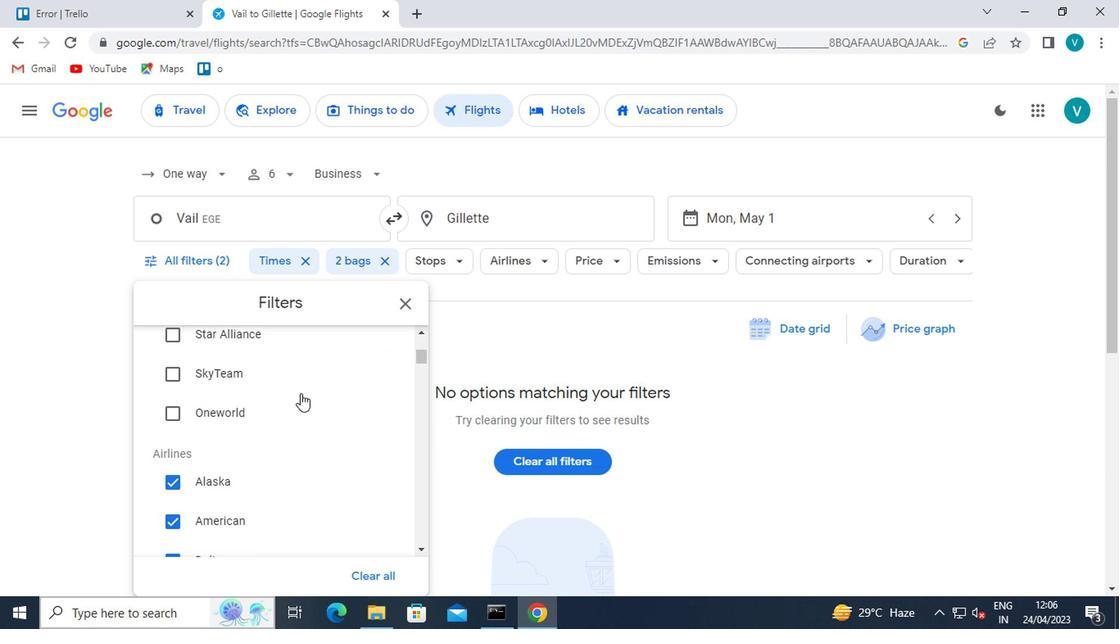 
Action: Mouse scrolled (300, 393) with delta (0, 0)
Screenshot: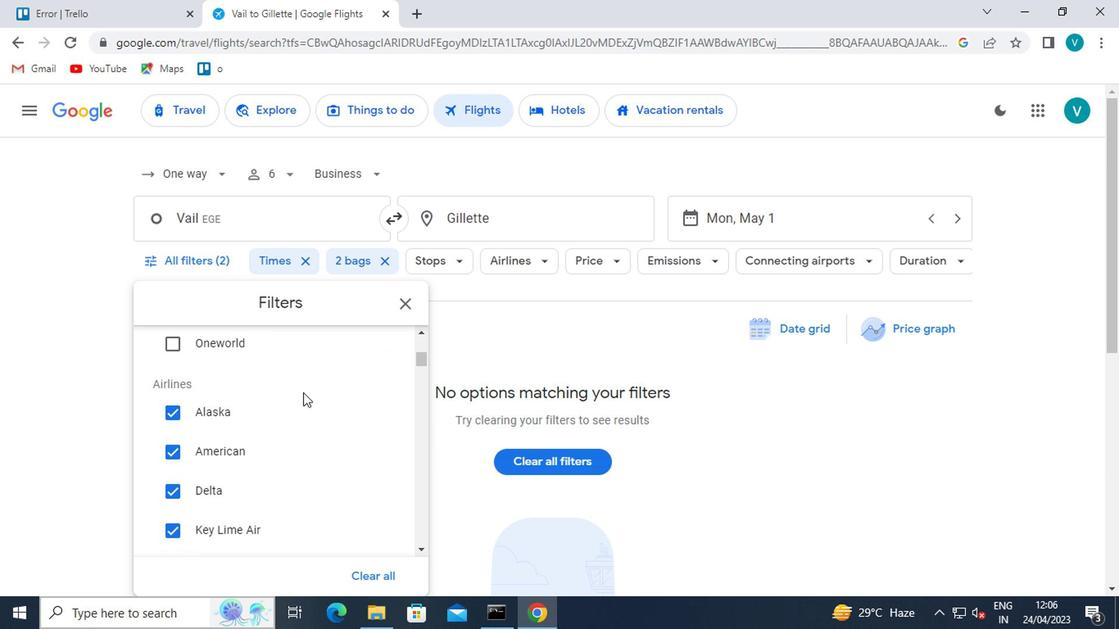 
Action: Mouse scrolled (300, 393) with delta (0, 0)
Screenshot: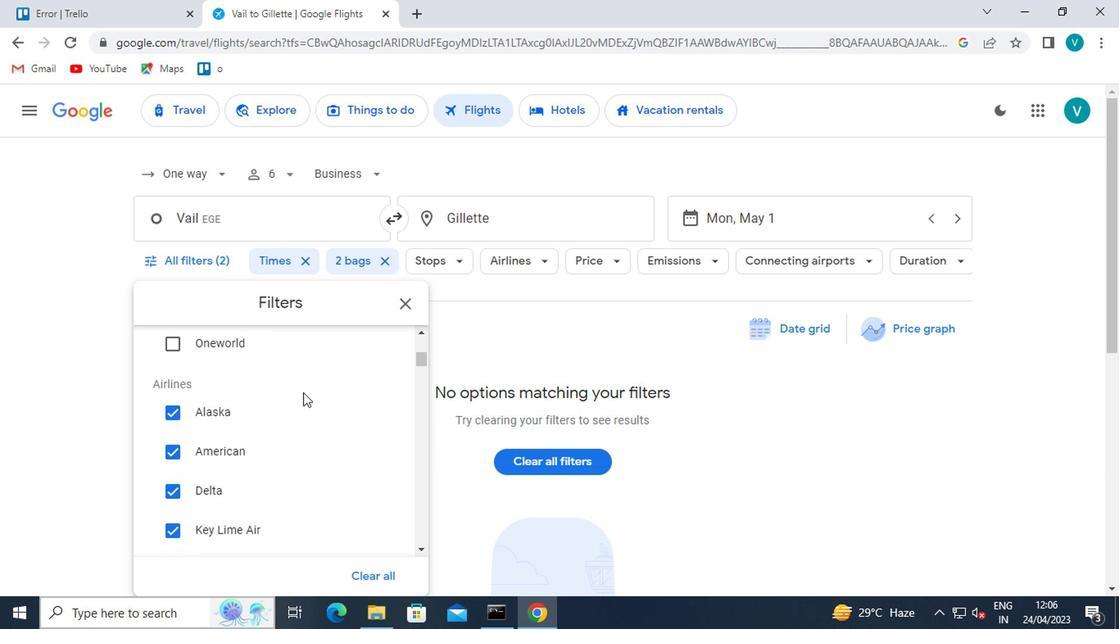 
Action: Mouse scrolled (300, 393) with delta (0, 0)
Screenshot: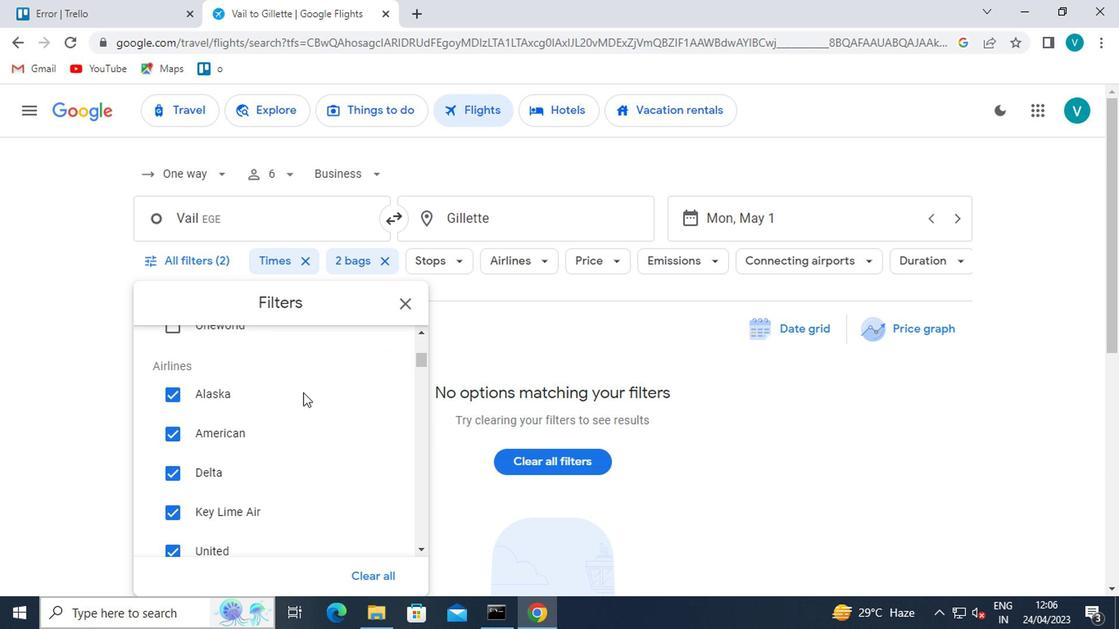 
Action: Mouse scrolled (300, 393) with delta (0, 0)
Screenshot: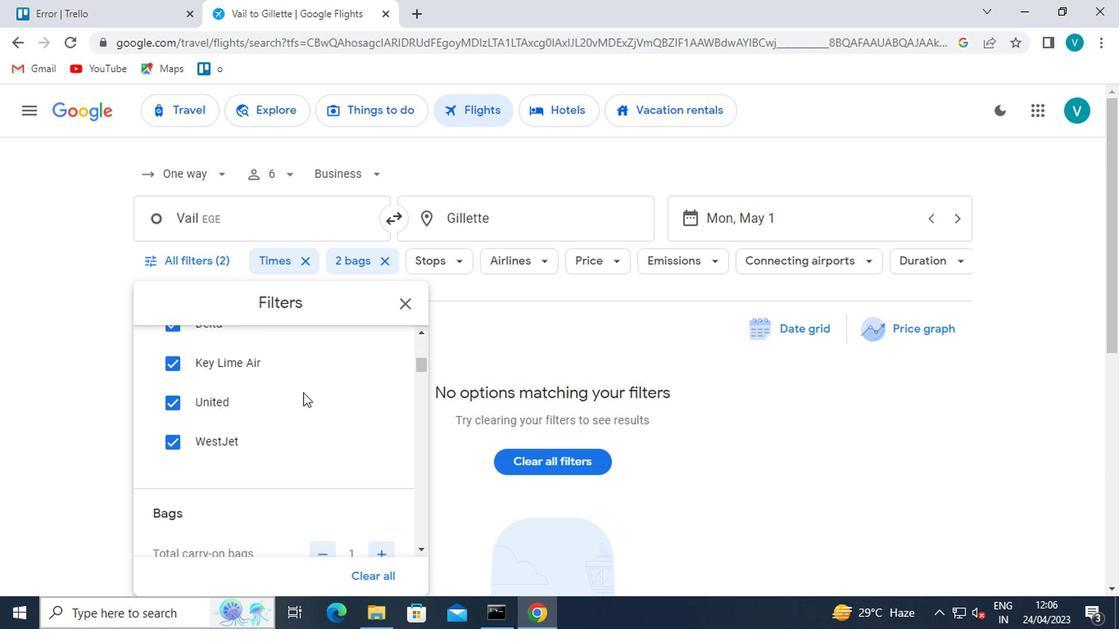 
Action: Mouse moved to (325, 396)
Screenshot: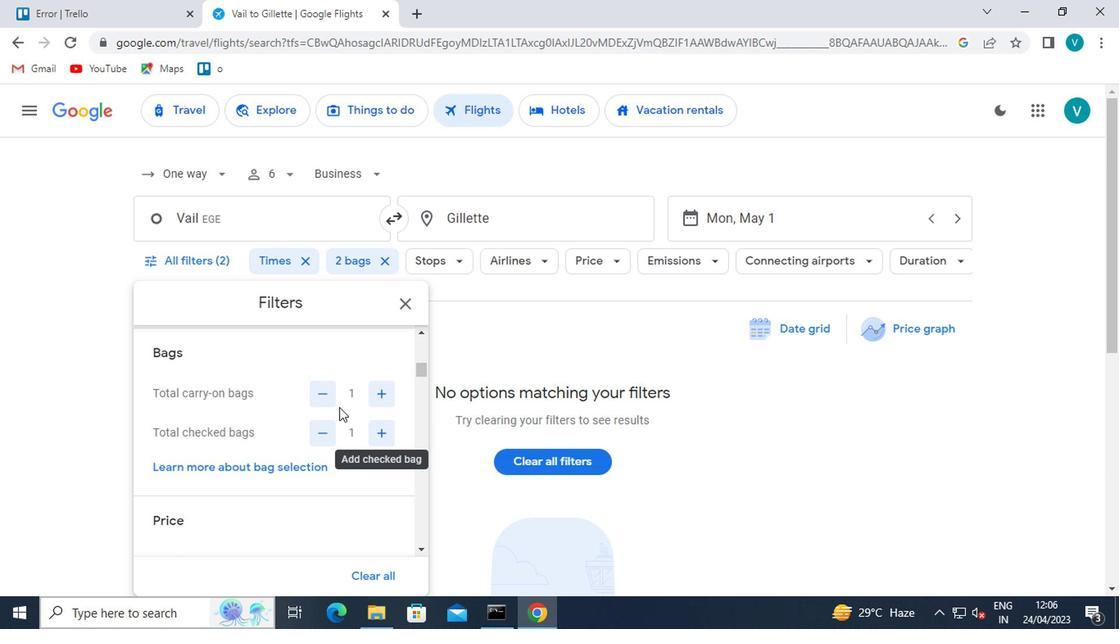 
Action: Mouse pressed left at (325, 396)
Screenshot: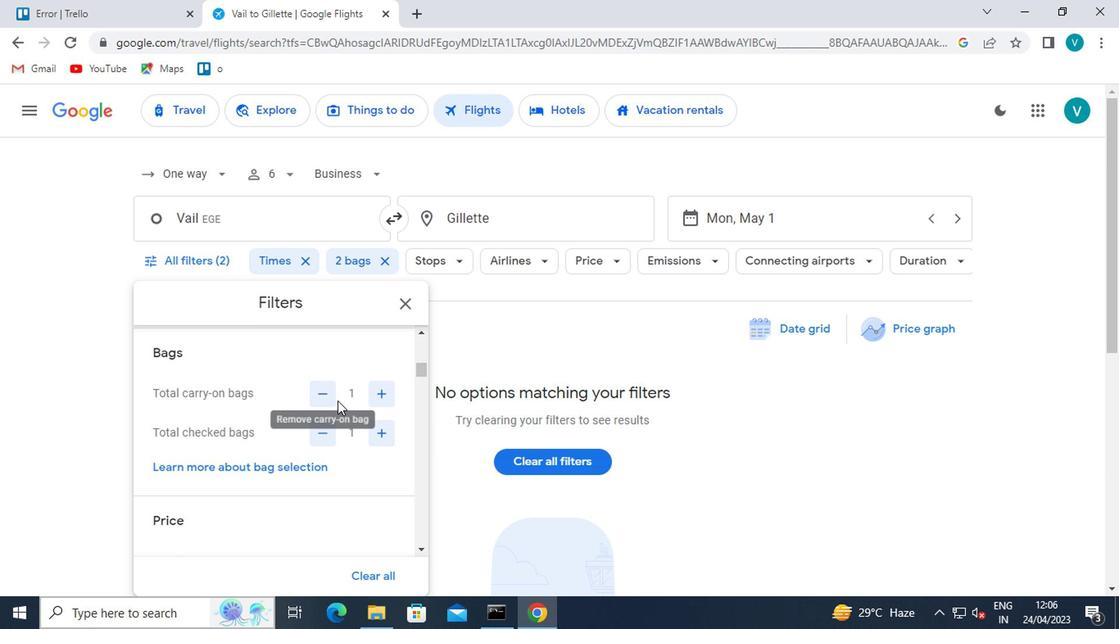 
Action: Mouse moved to (382, 438)
Screenshot: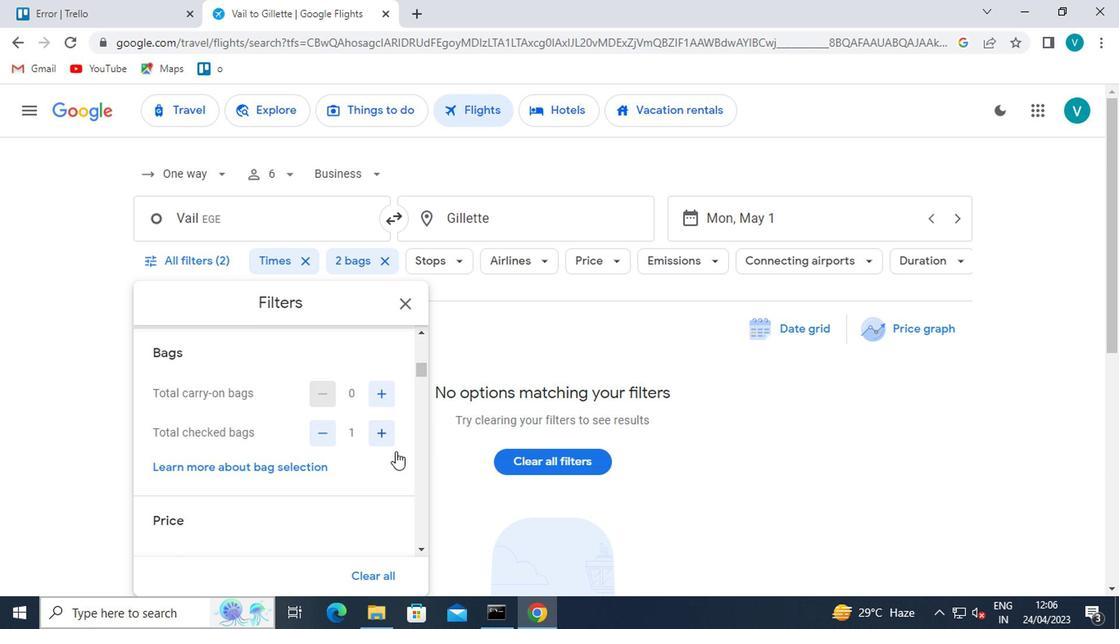 
Action: Mouse pressed left at (382, 438)
Screenshot: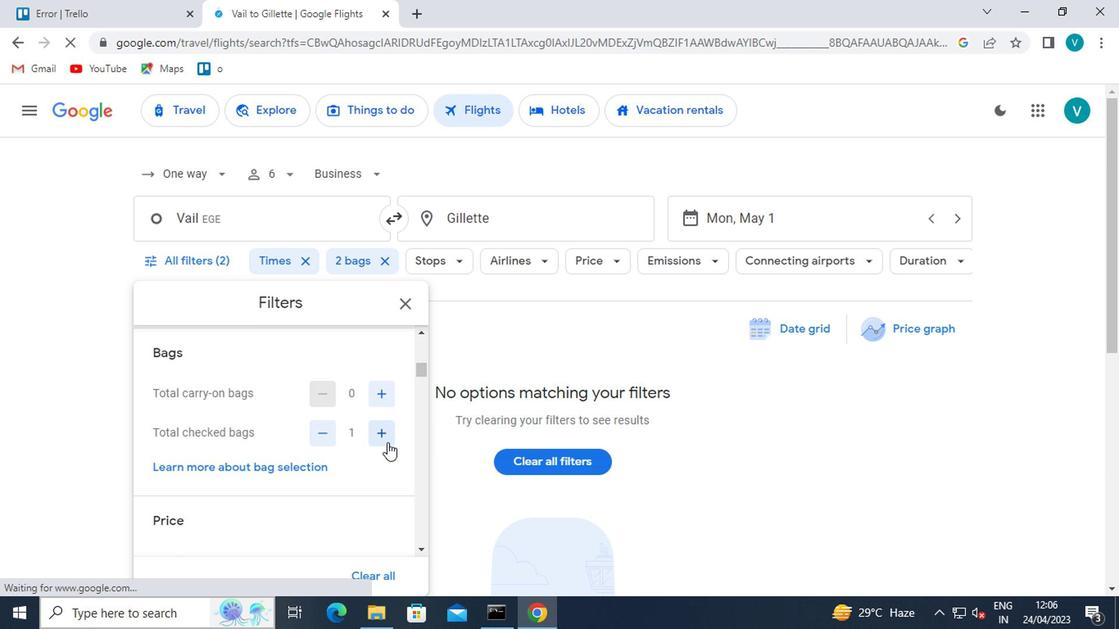 
Action: Mouse pressed left at (382, 438)
Screenshot: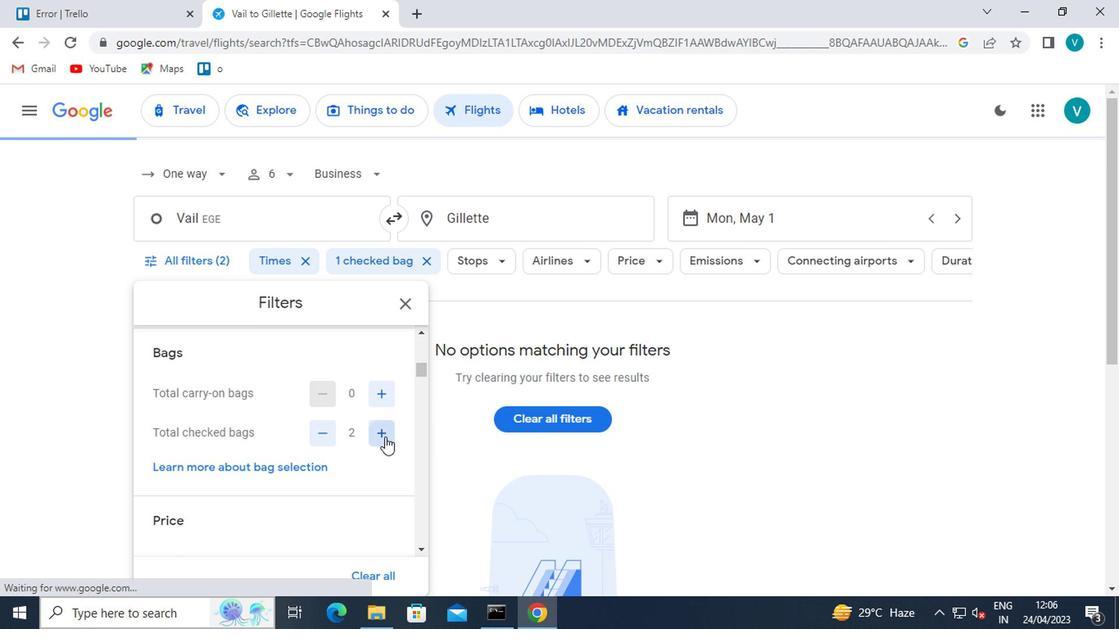 
Action: Mouse pressed left at (382, 438)
Screenshot: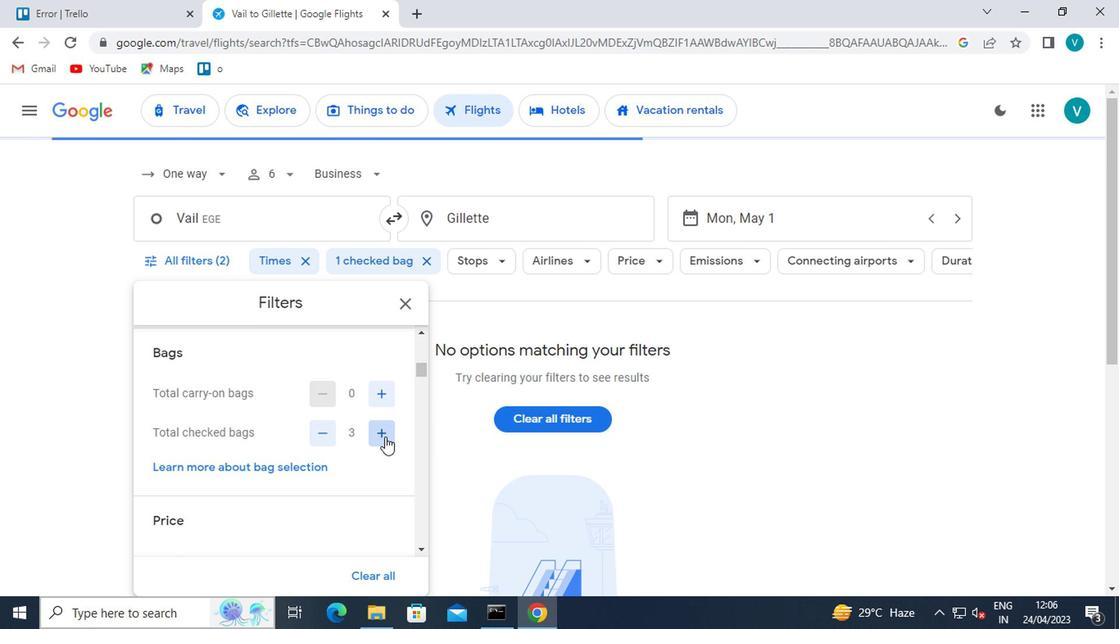 
Action: Mouse moved to (386, 467)
Screenshot: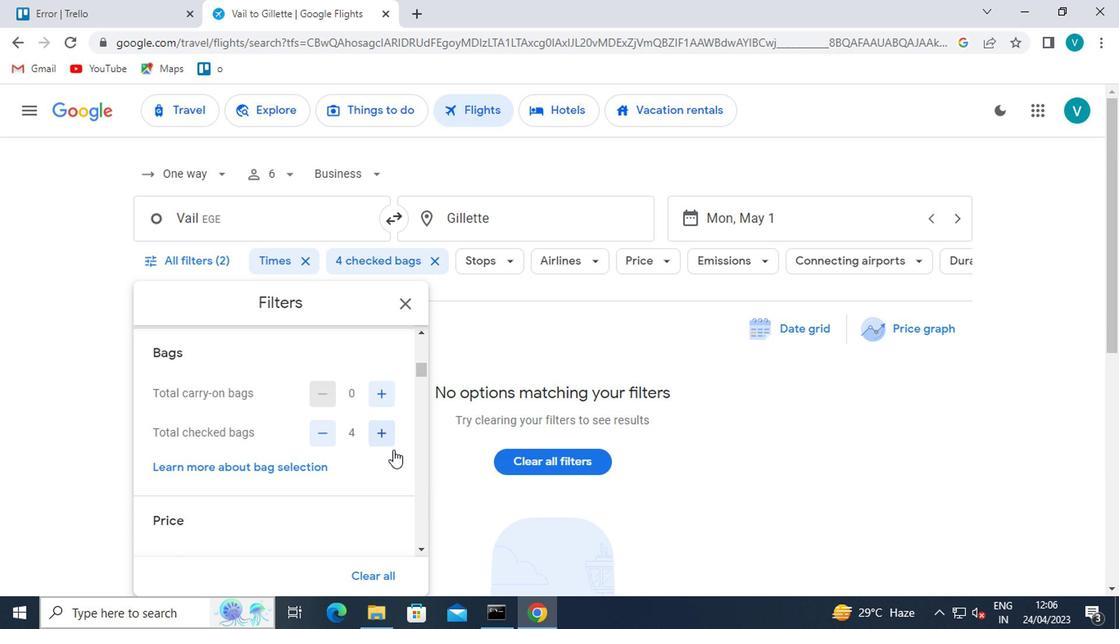 
Action: Mouse scrolled (386, 467) with delta (0, 0)
Screenshot: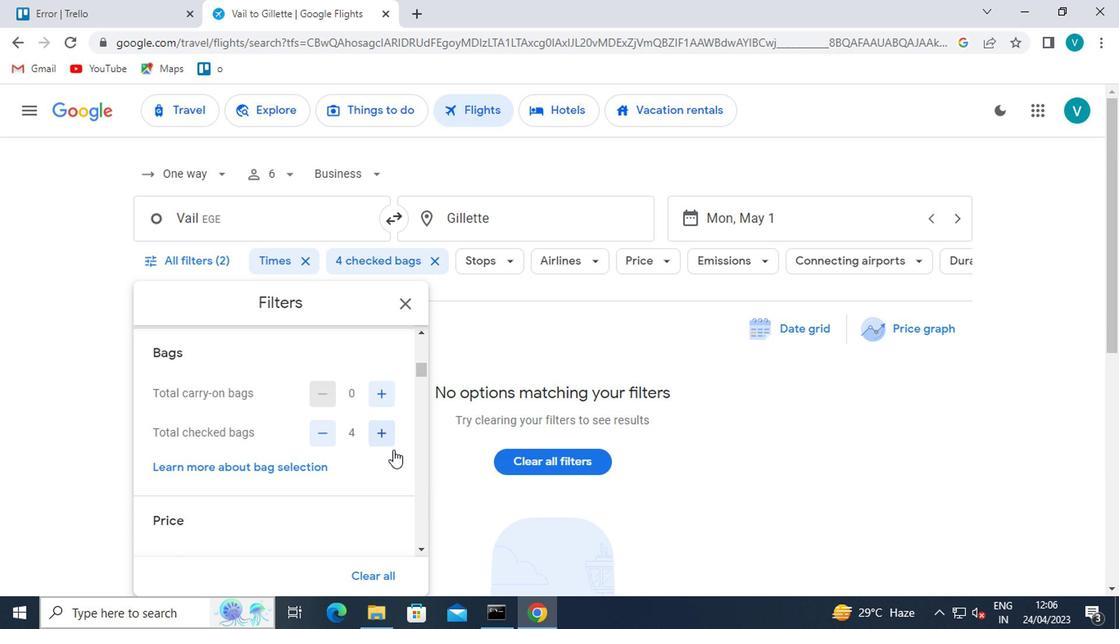 
Action: Mouse moved to (380, 472)
Screenshot: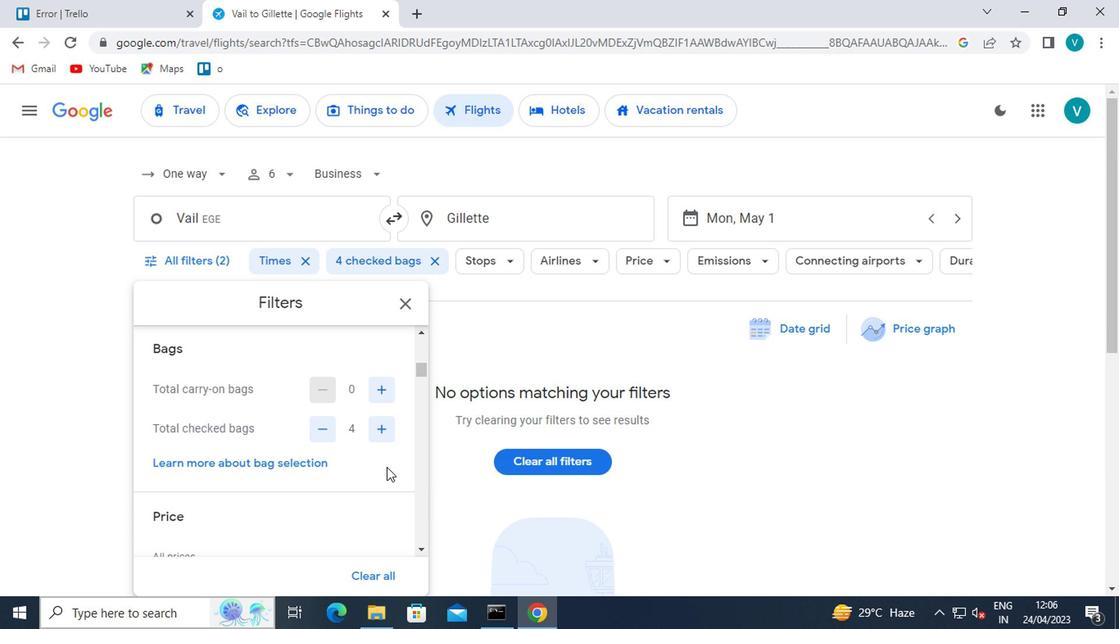 
Action: Mouse scrolled (380, 471) with delta (0, -1)
Screenshot: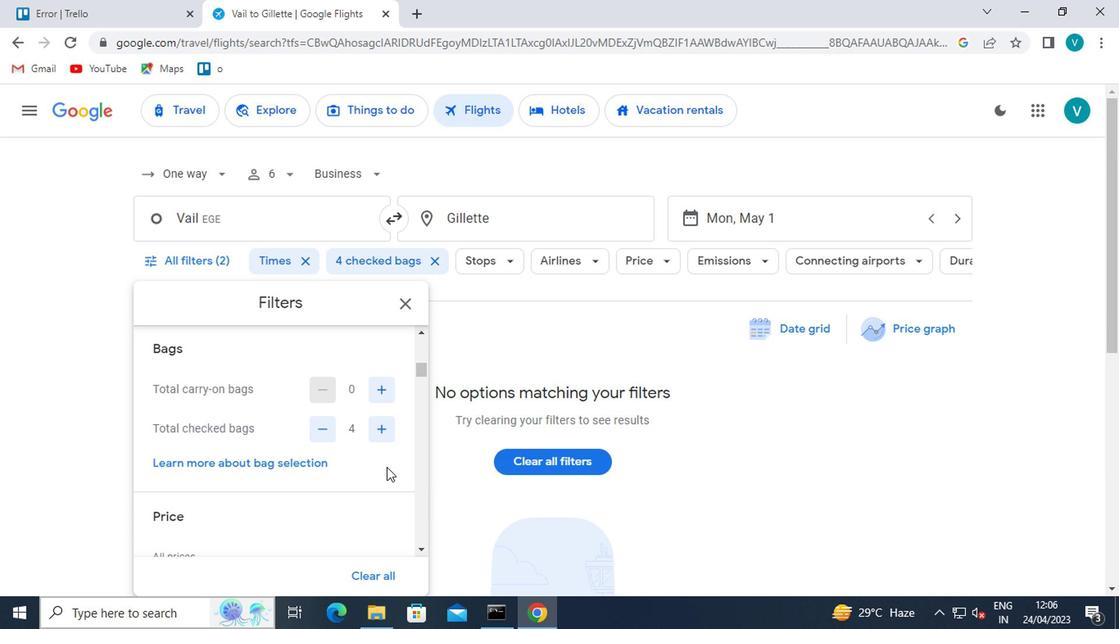 
Action: Mouse moved to (382, 432)
Screenshot: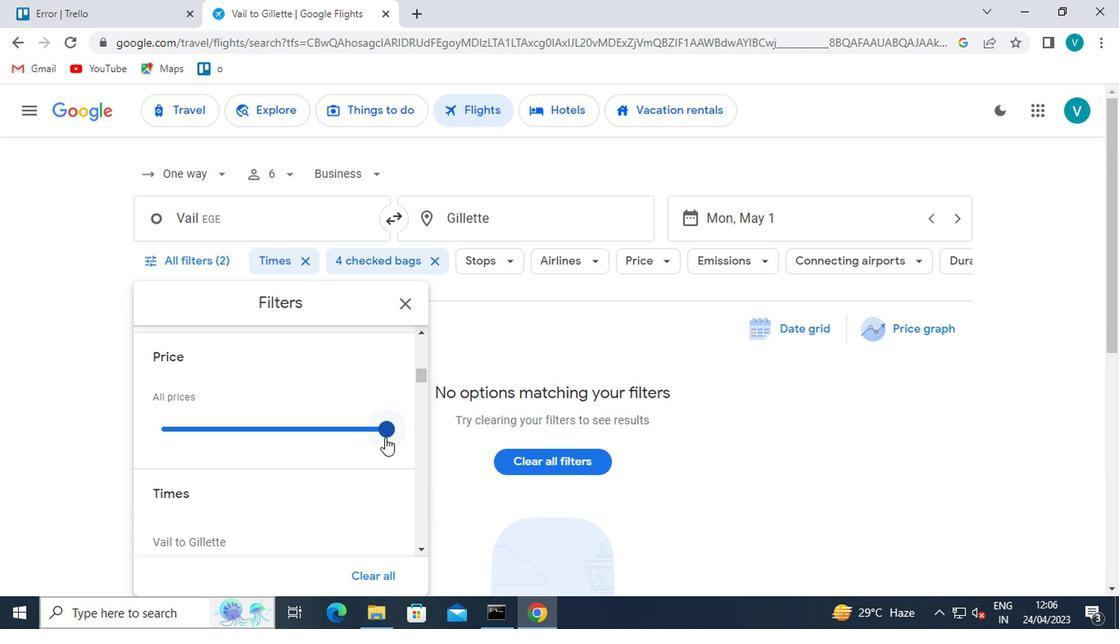 
Action: Mouse pressed left at (382, 432)
Screenshot: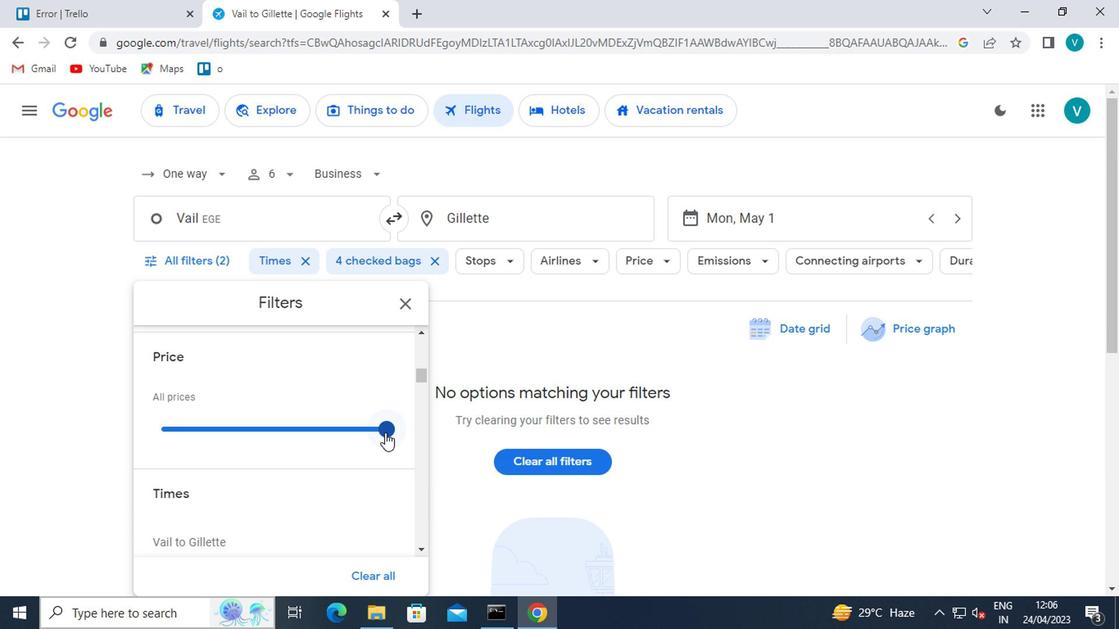 
Action: Mouse moved to (343, 441)
Screenshot: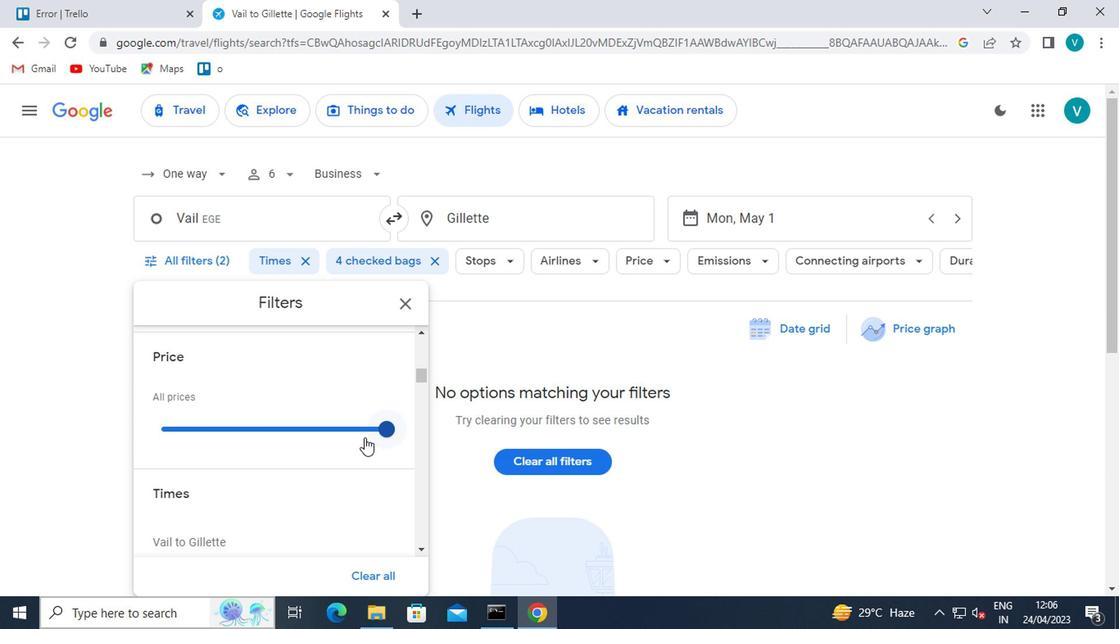 
Action: Mouse scrolled (343, 440) with delta (0, -1)
Screenshot: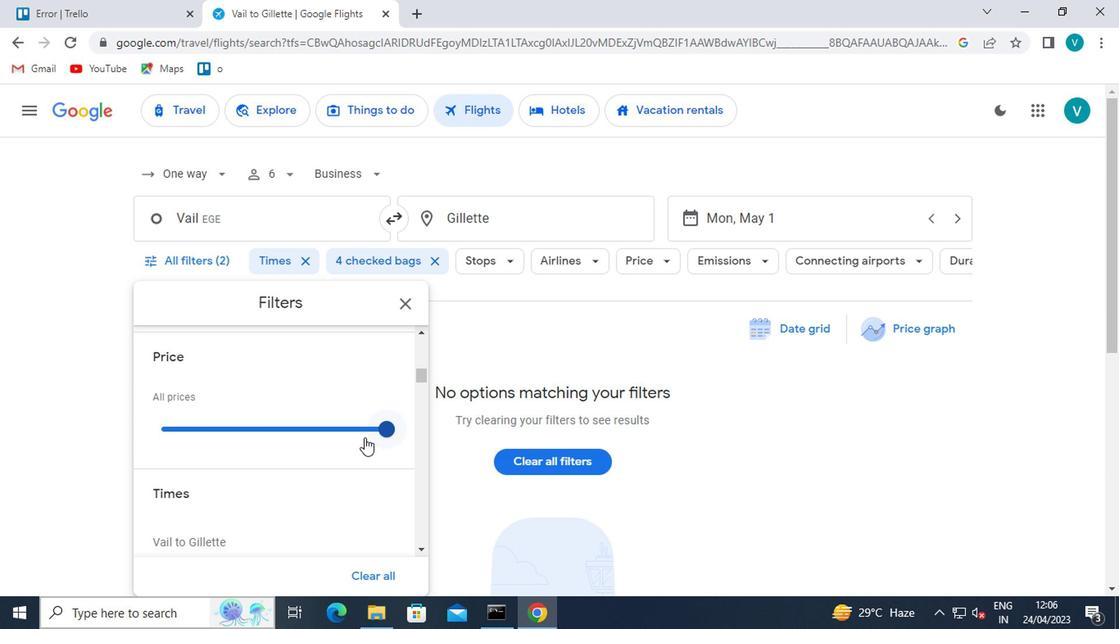 
Action: Mouse moved to (330, 439)
Screenshot: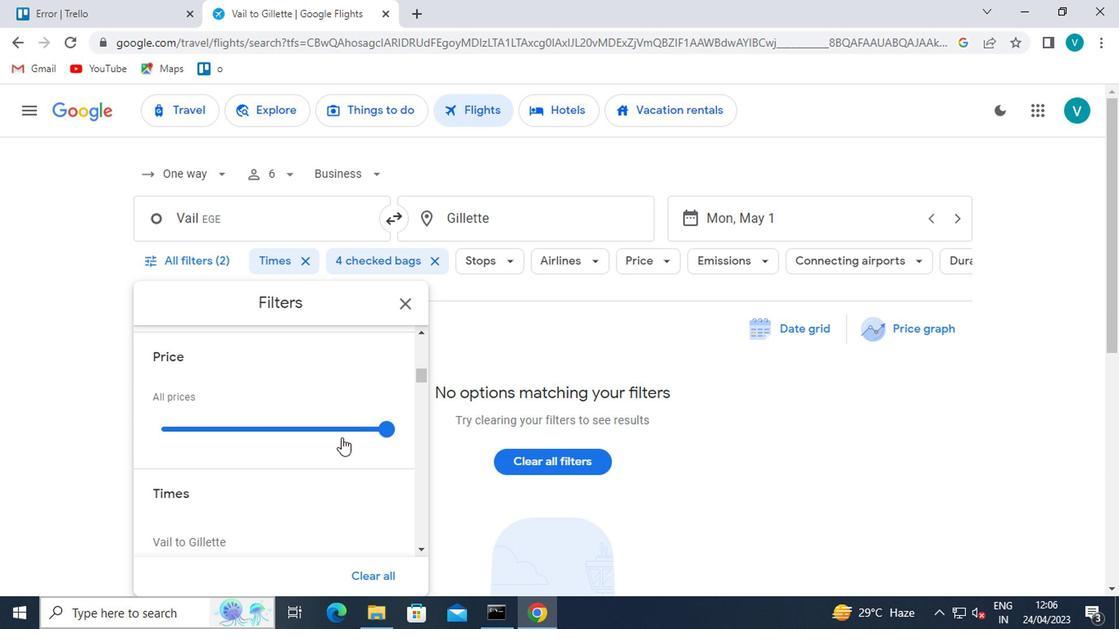 
Action: Mouse scrolled (330, 438) with delta (0, -1)
Screenshot: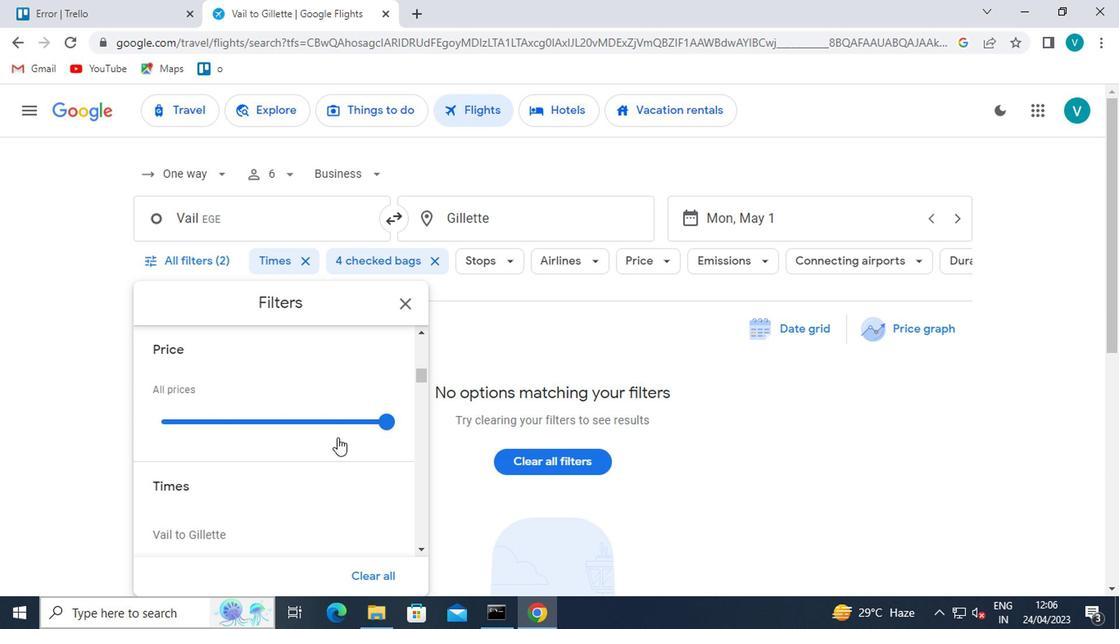 
Action: Mouse moved to (327, 438)
Screenshot: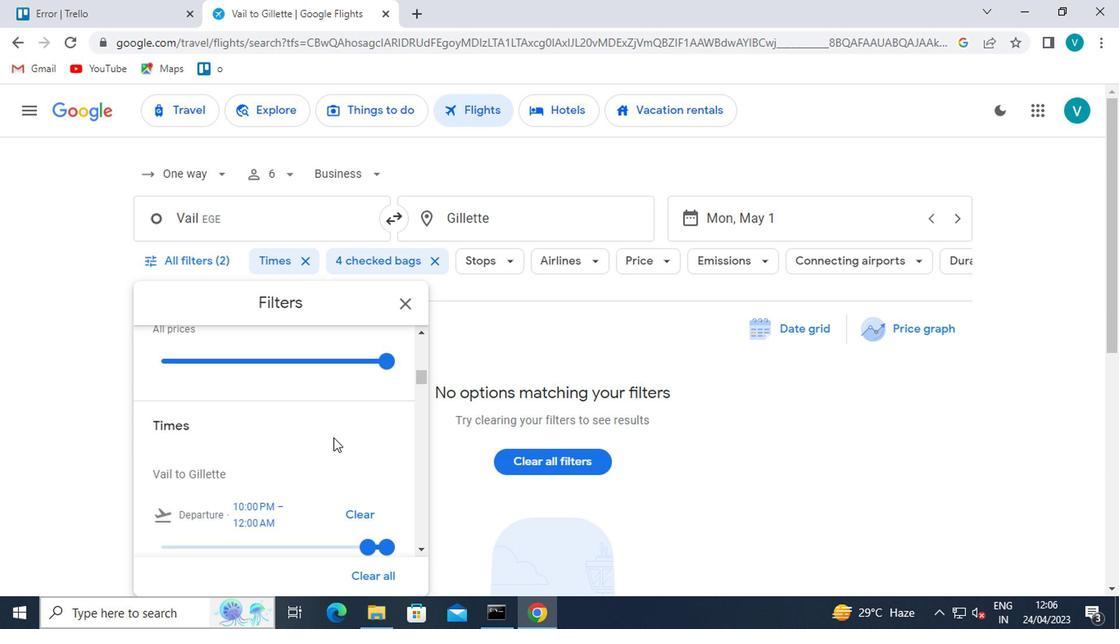 
Action: Mouse scrolled (327, 437) with delta (0, 0)
Screenshot: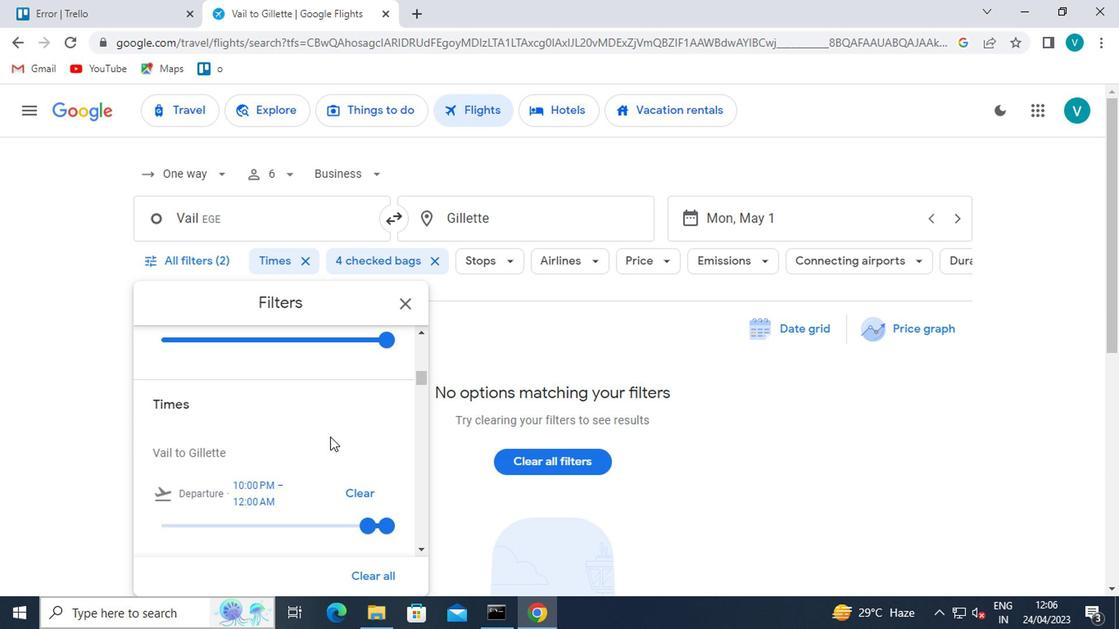 
Action: Mouse moved to (358, 375)
Screenshot: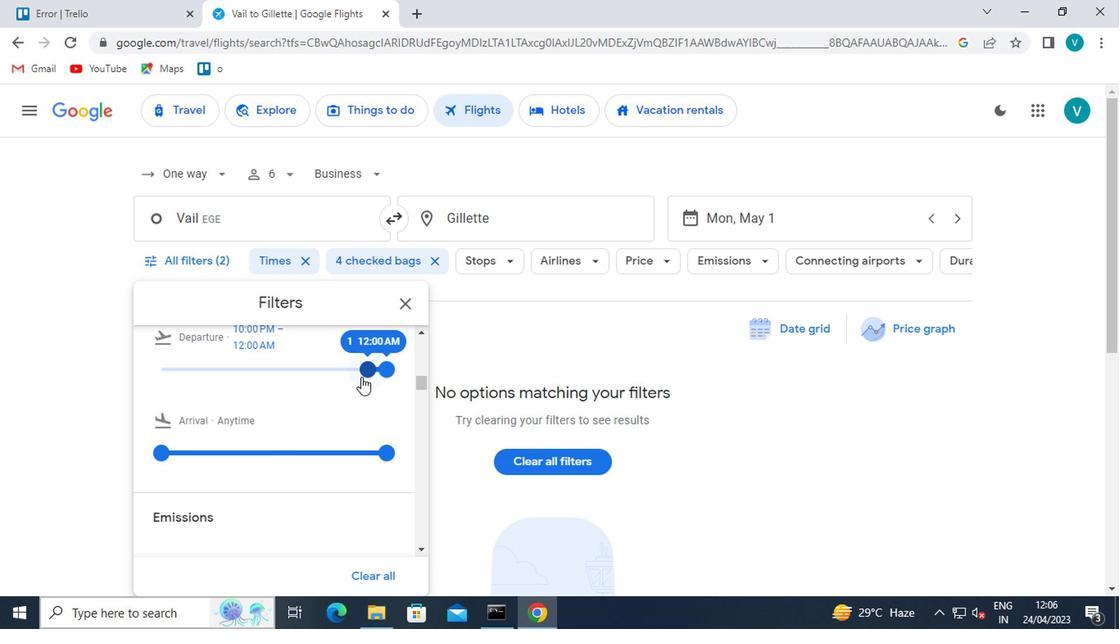 
Action: Mouse pressed left at (358, 375)
Screenshot: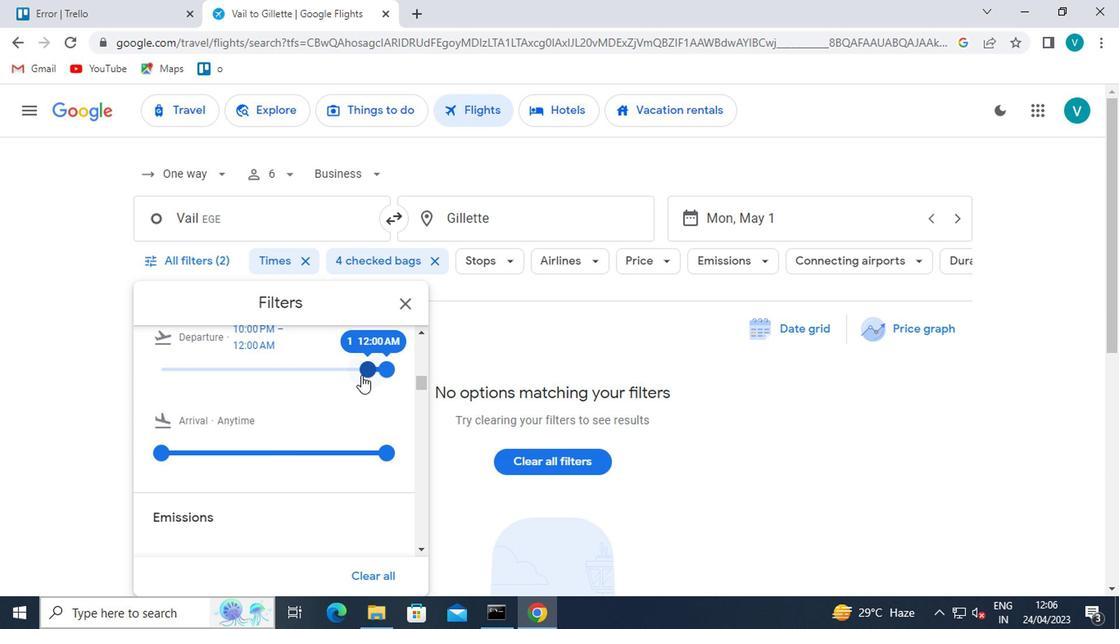 
Action: Mouse moved to (344, 372)
Screenshot: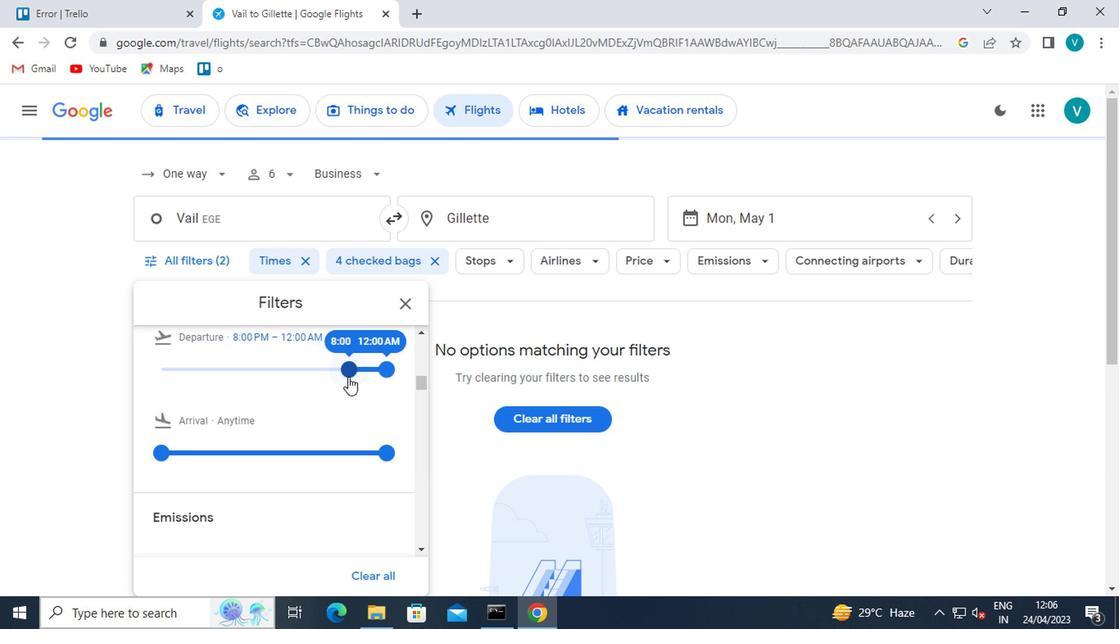 
Action: Mouse pressed left at (344, 372)
Screenshot: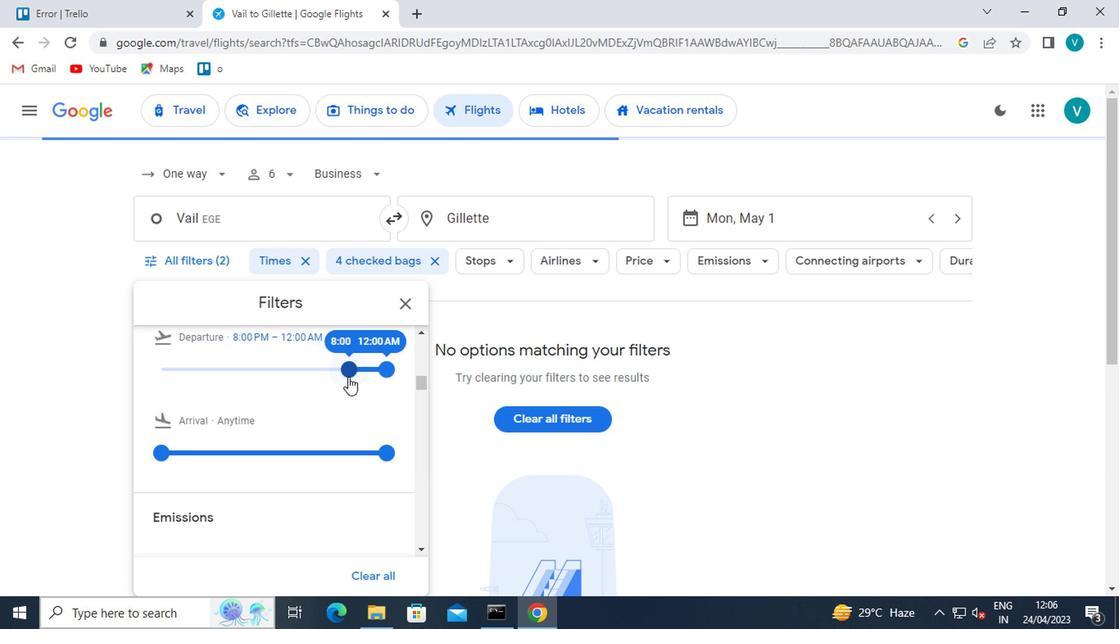 
Action: Mouse moved to (336, 372)
Screenshot: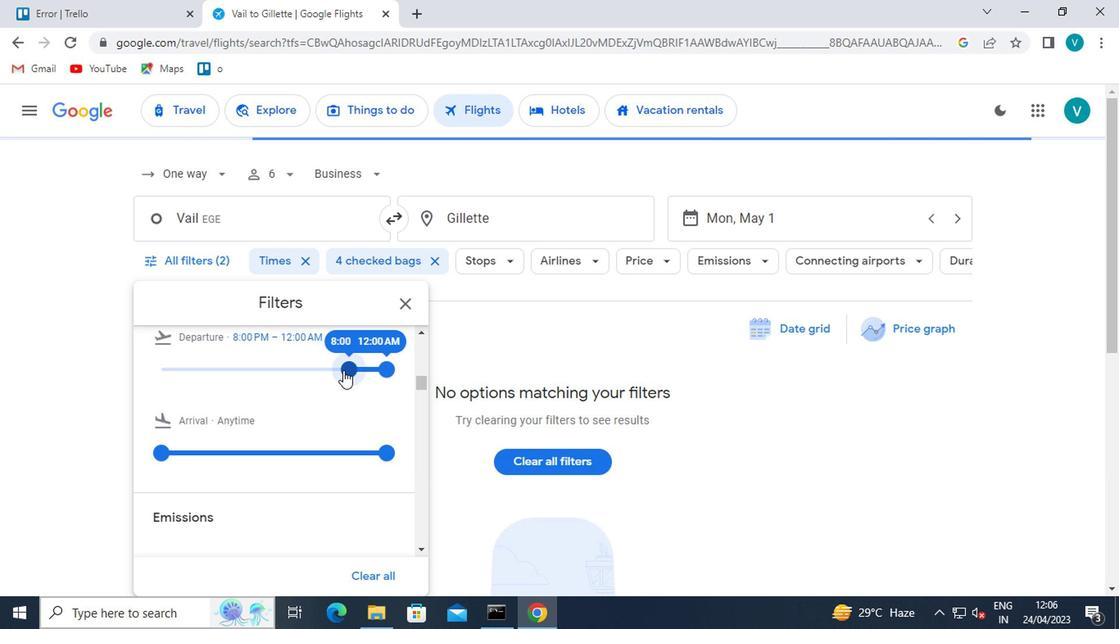 
